 Task: Find connections with filter location Kontich with filter topic #careertips with filter profile language German with filter current company Airtel Digital with filter school NSHM Knowledge Campus, Kolkata Group of Institutions 277 with filter industry Wholesale Motor Vehicles and Parts with filter service category HR Consulting with filter keywords title Bus Driver
Action: Mouse moved to (563, 92)
Screenshot: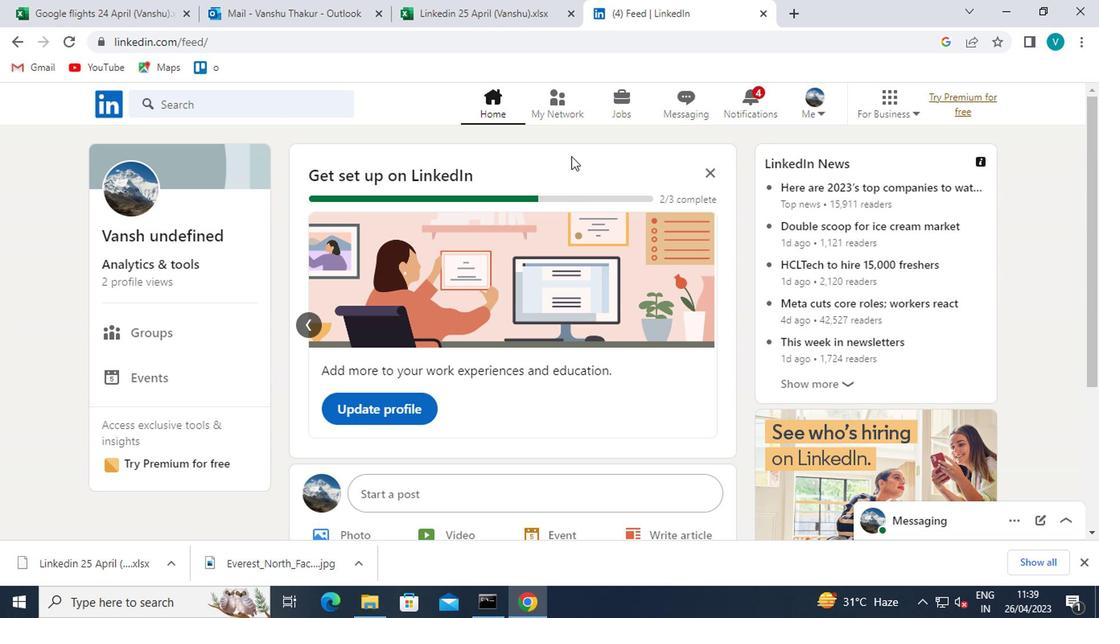 
Action: Mouse pressed left at (563, 92)
Screenshot: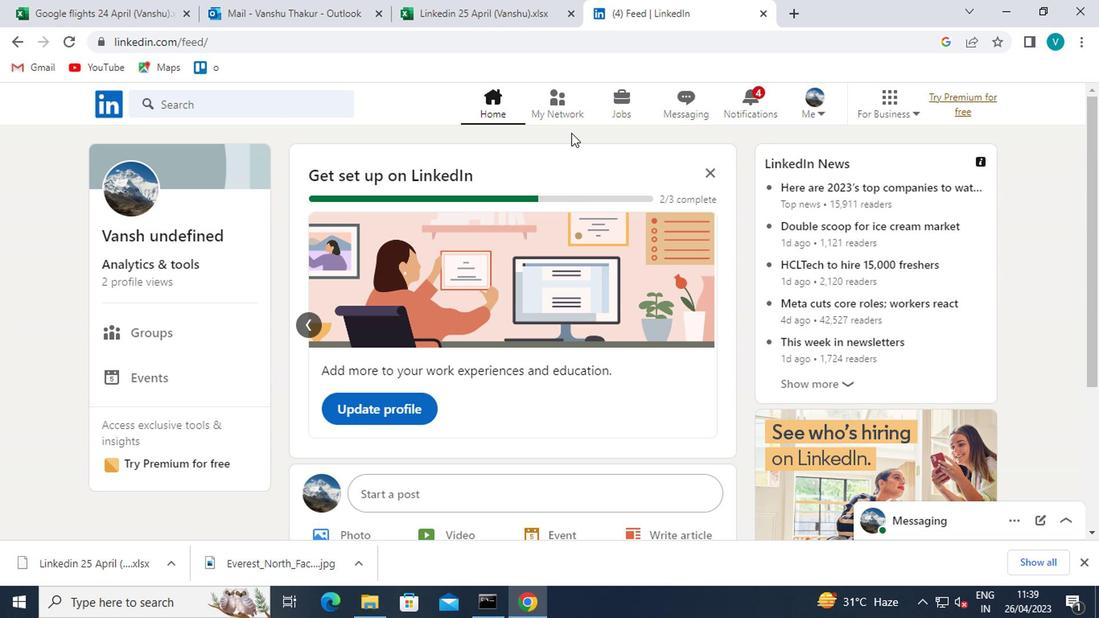 
Action: Mouse moved to (167, 186)
Screenshot: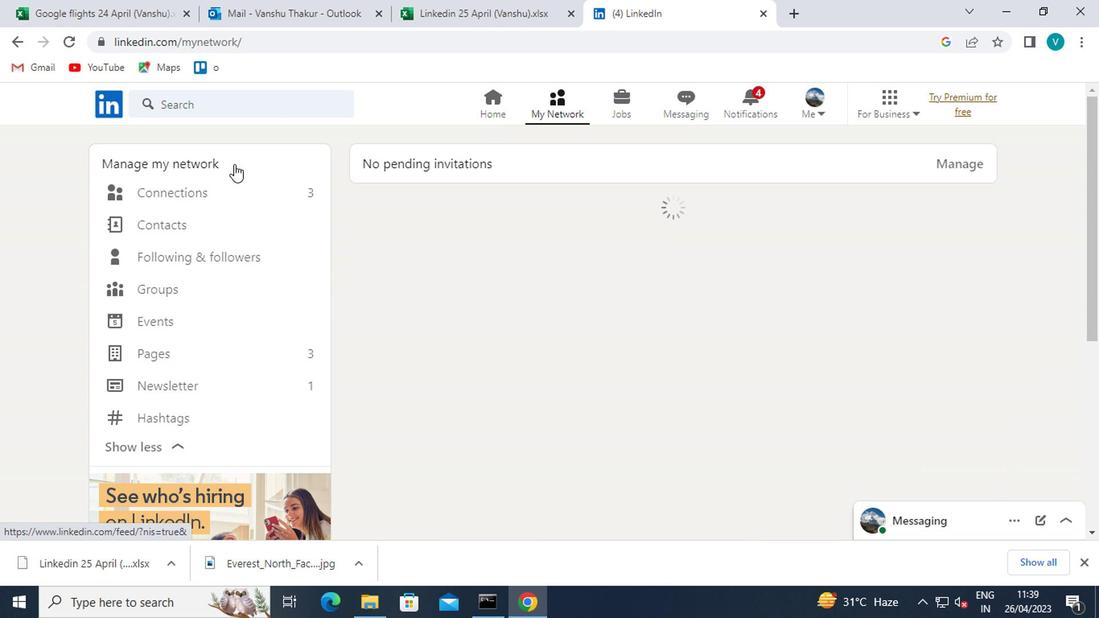 
Action: Mouse pressed left at (167, 186)
Screenshot: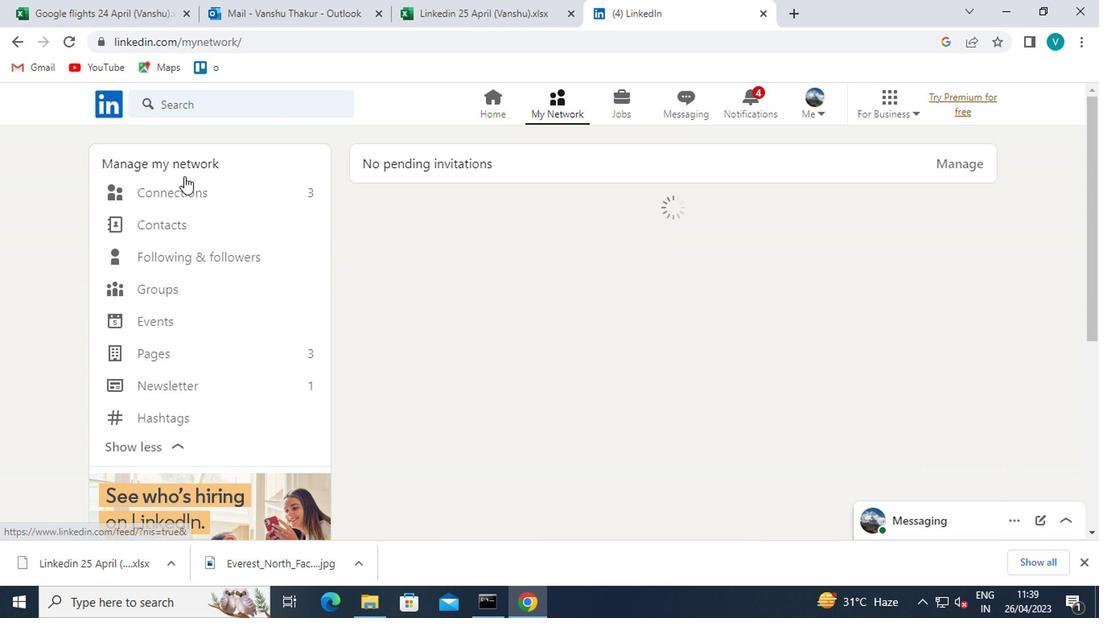 
Action: Mouse moved to (659, 179)
Screenshot: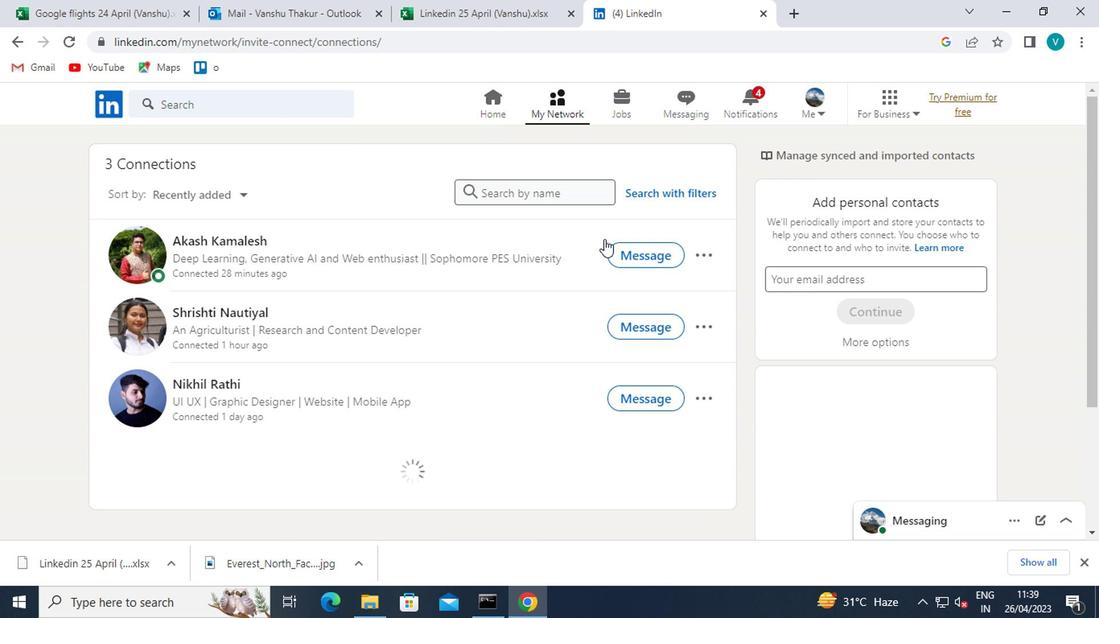
Action: Mouse pressed left at (659, 179)
Screenshot: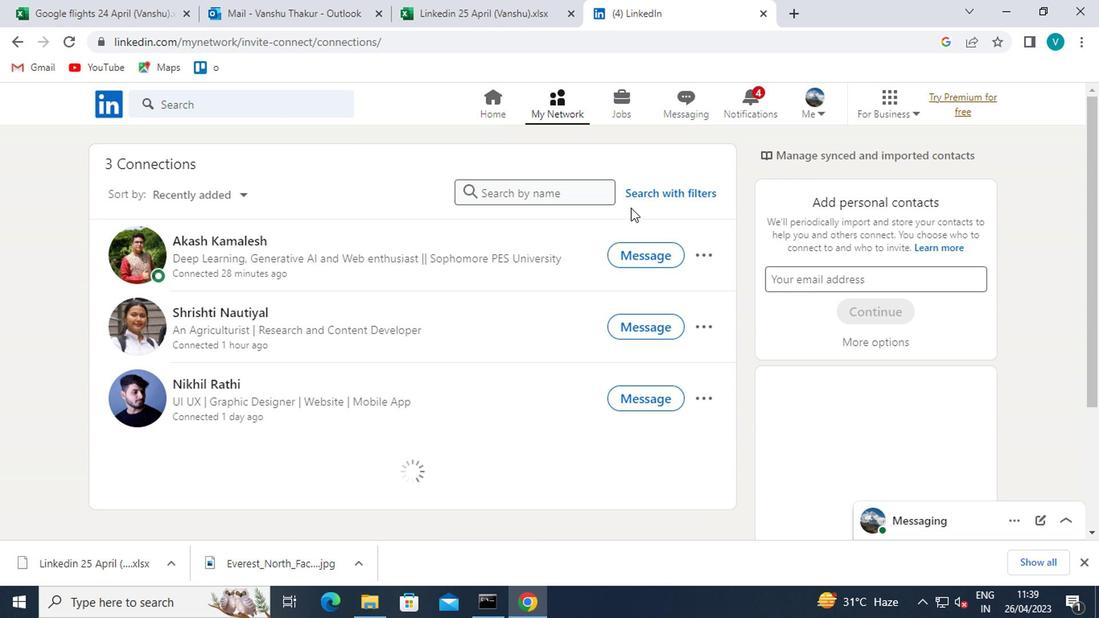 
Action: Mouse moved to (659, 185)
Screenshot: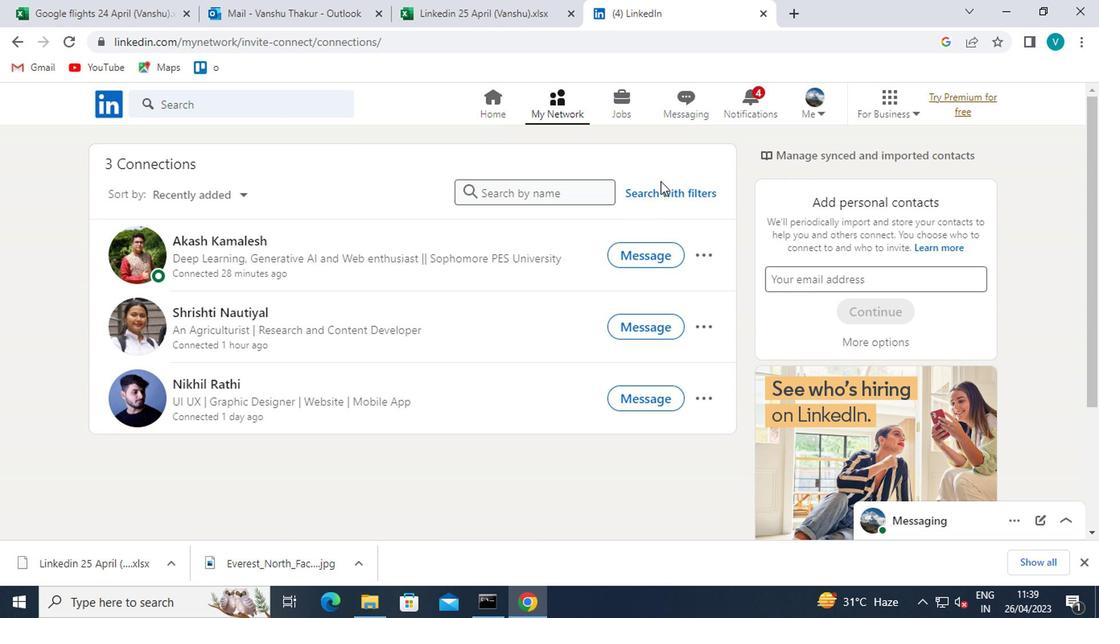 
Action: Mouse pressed left at (659, 185)
Screenshot: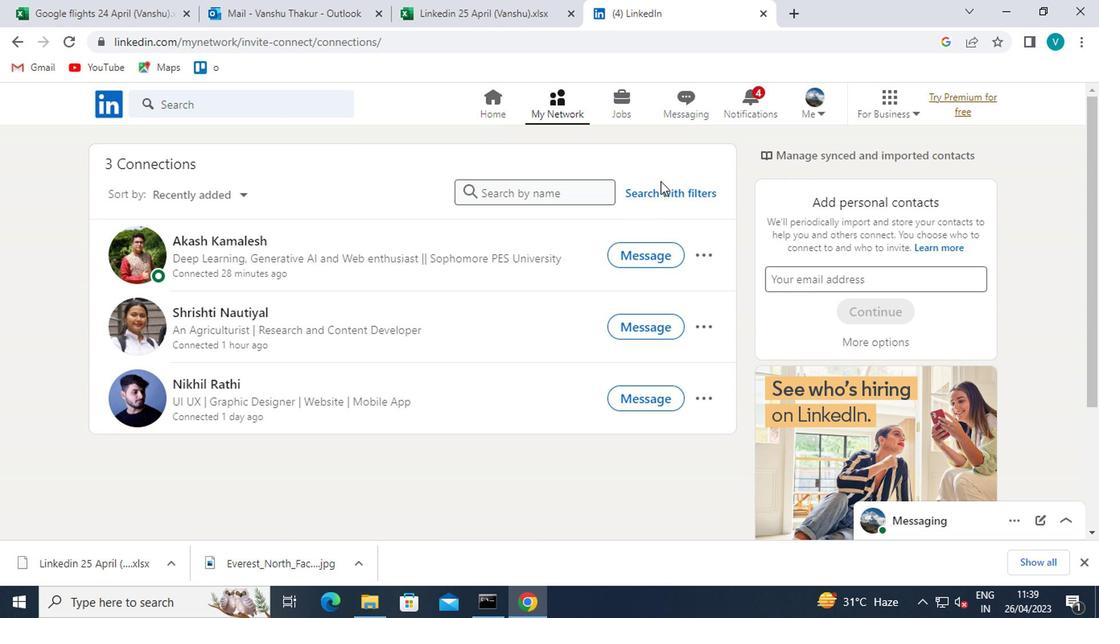 
Action: Mouse moved to (543, 156)
Screenshot: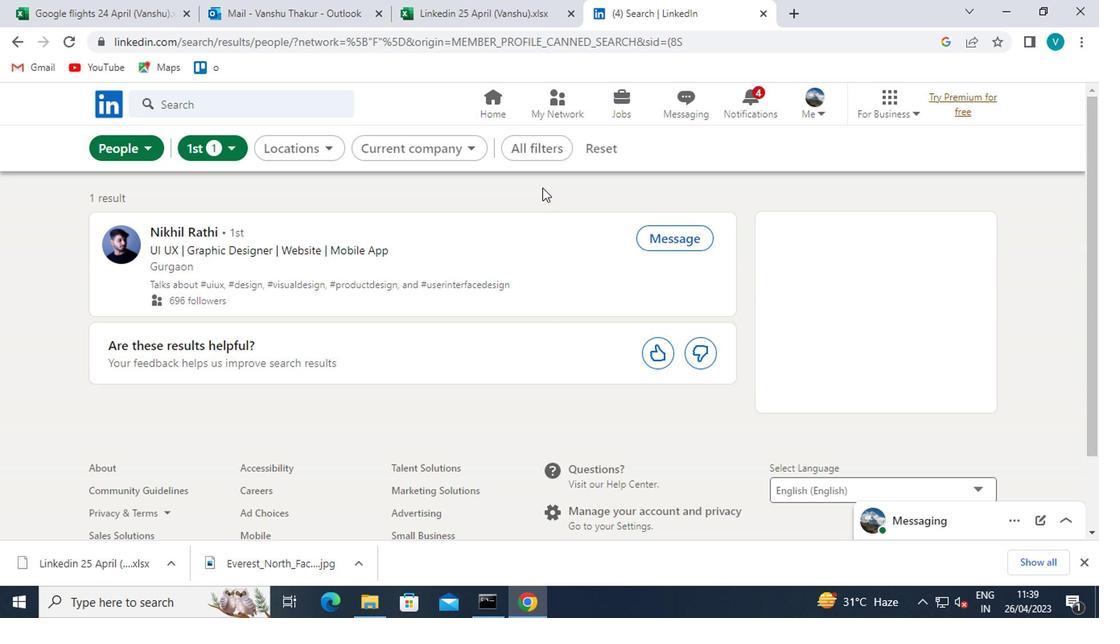
Action: Mouse pressed left at (543, 156)
Screenshot: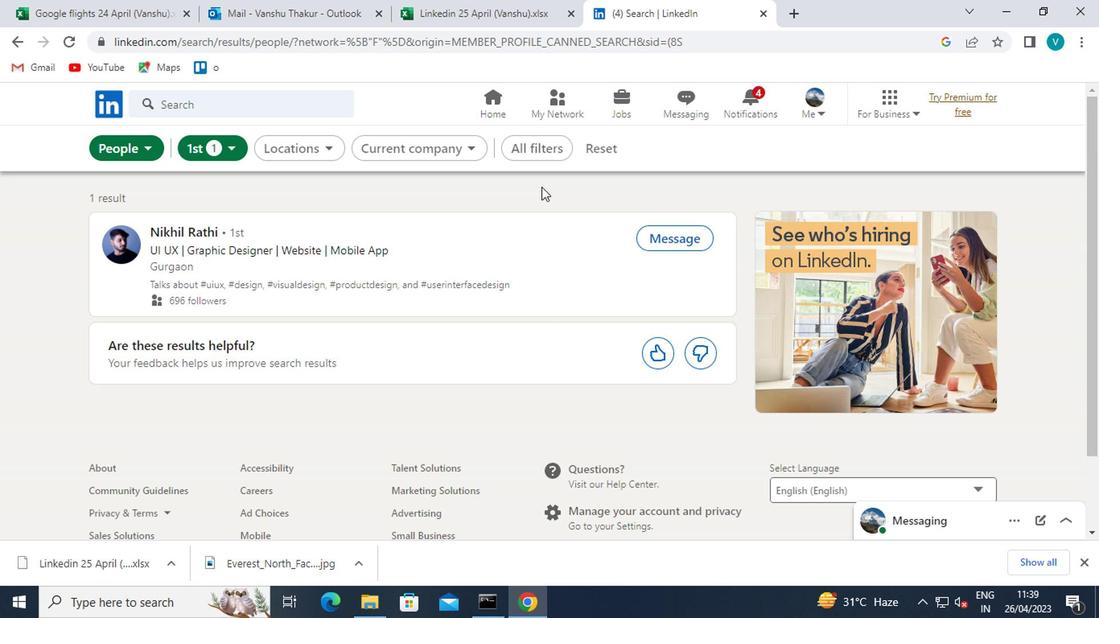 
Action: Mouse moved to (831, 268)
Screenshot: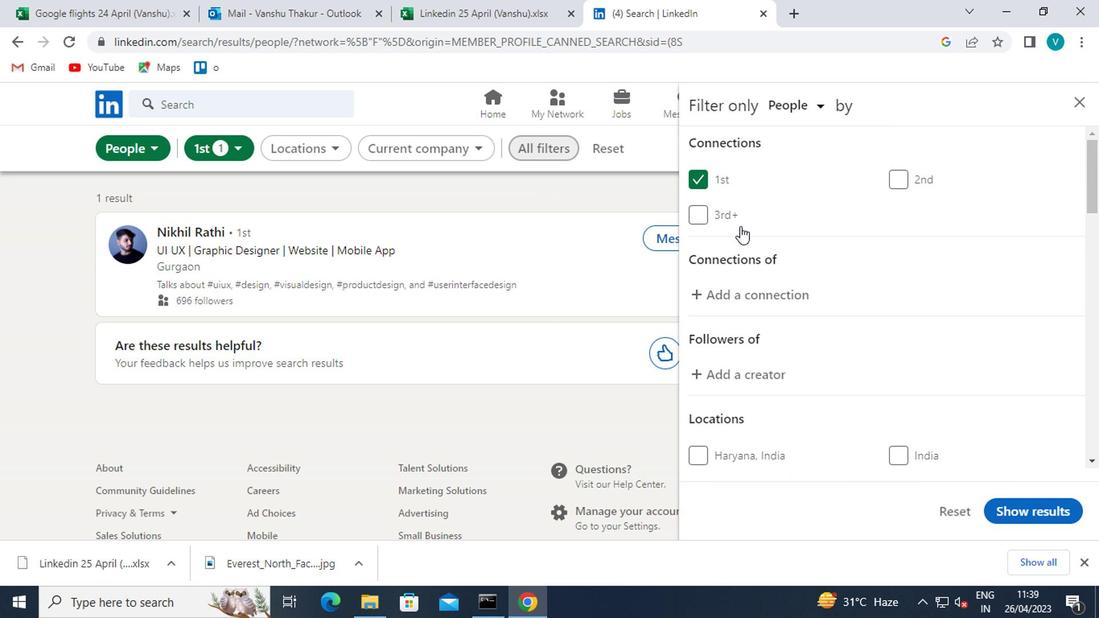 
Action: Mouse scrolled (831, 266) with delta (0, -1)
Screenshot: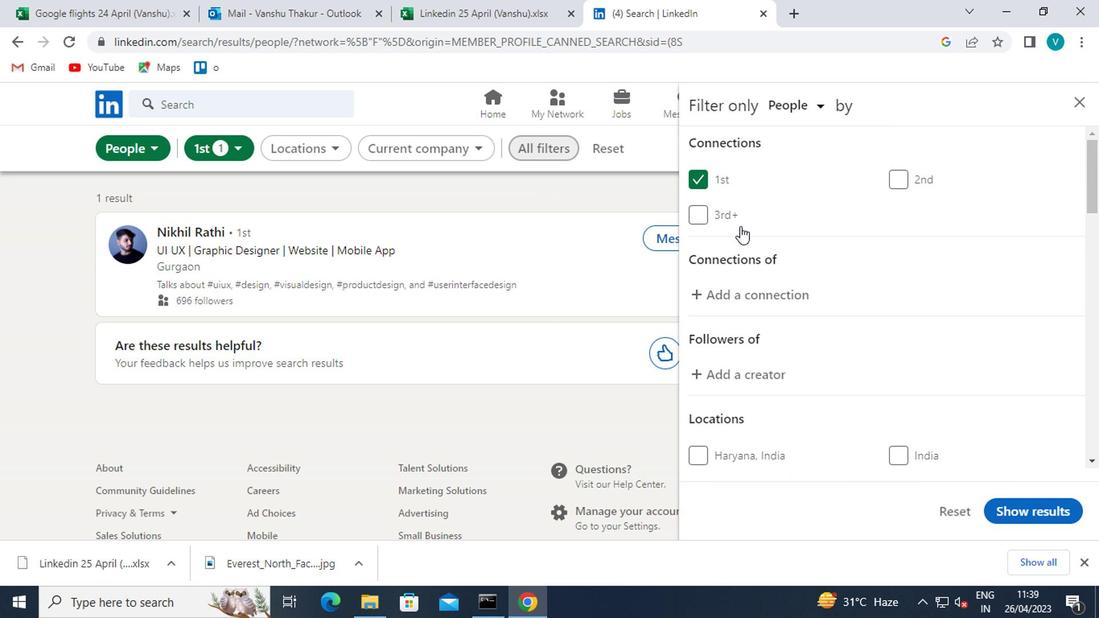 
Action: Mouse moved to (831, 269)
Screenshot: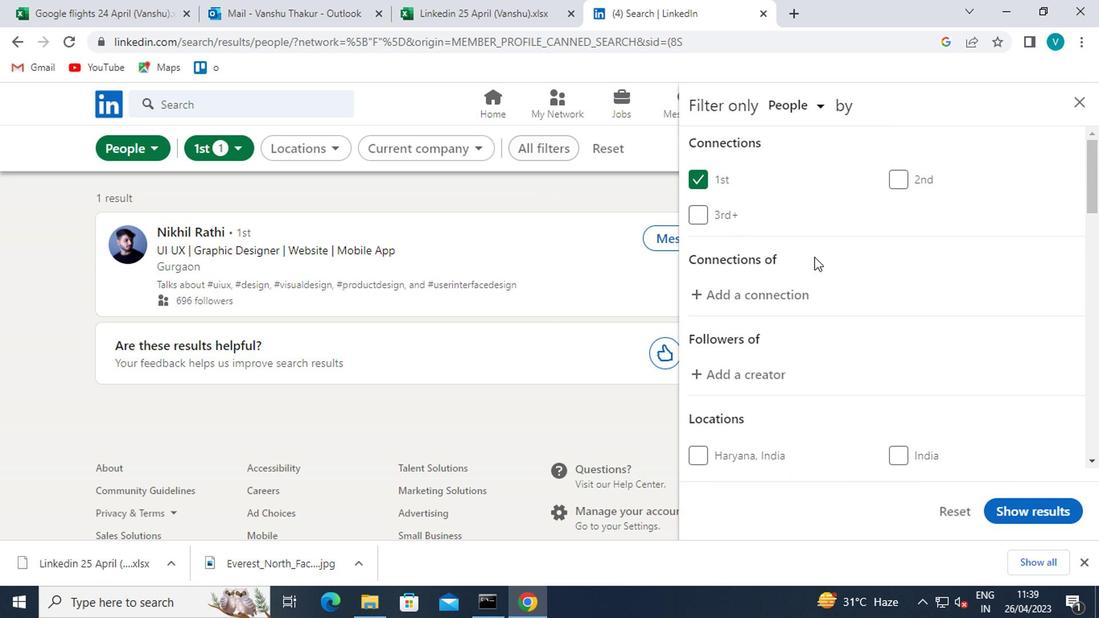 
Action: Mouse scrolled (831, 268) with delta (0, -1)
Screenshot: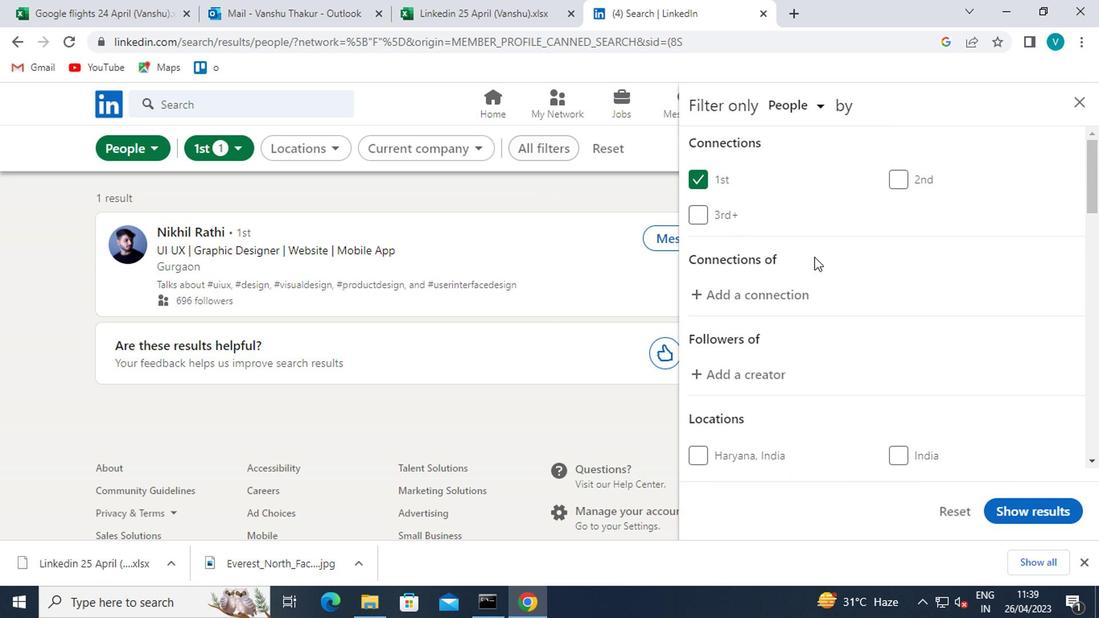 
Action: Mouse moved to (832, 273)
Screenshot: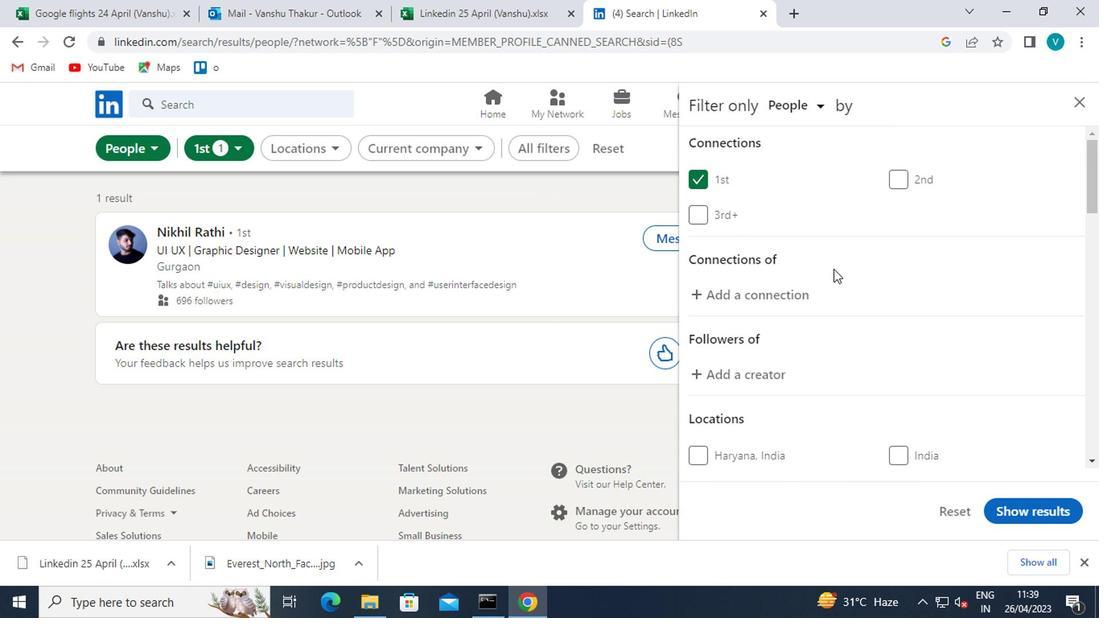 
Action: Mouse scrolled (832, 272) with delta (0, -1)
Screenshot: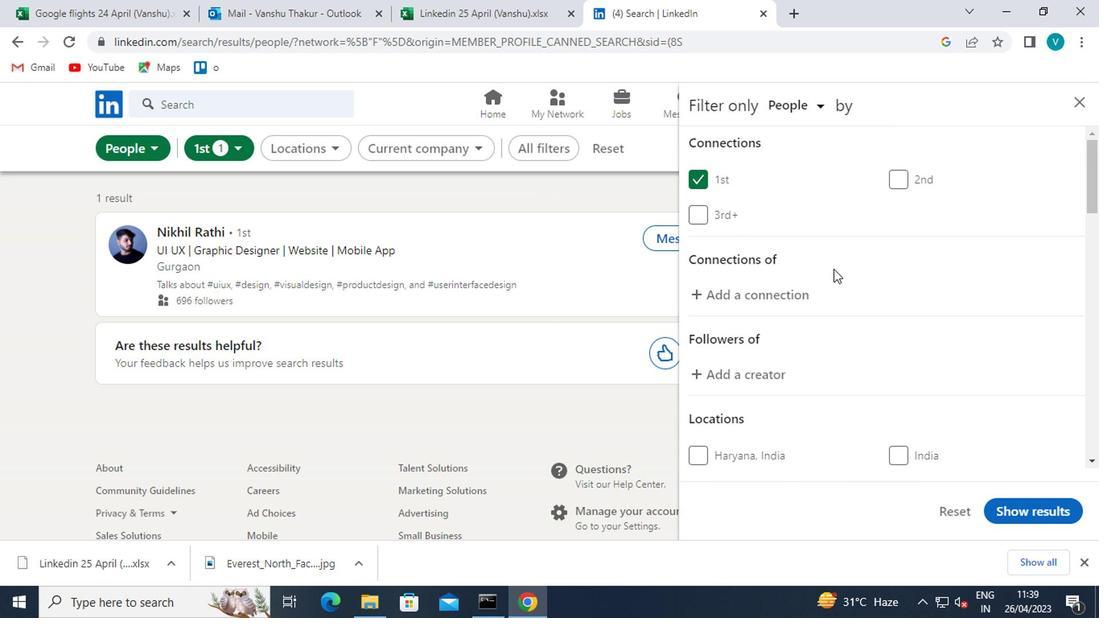 
Action: Mouse moved to (761, 277)
Screenshot: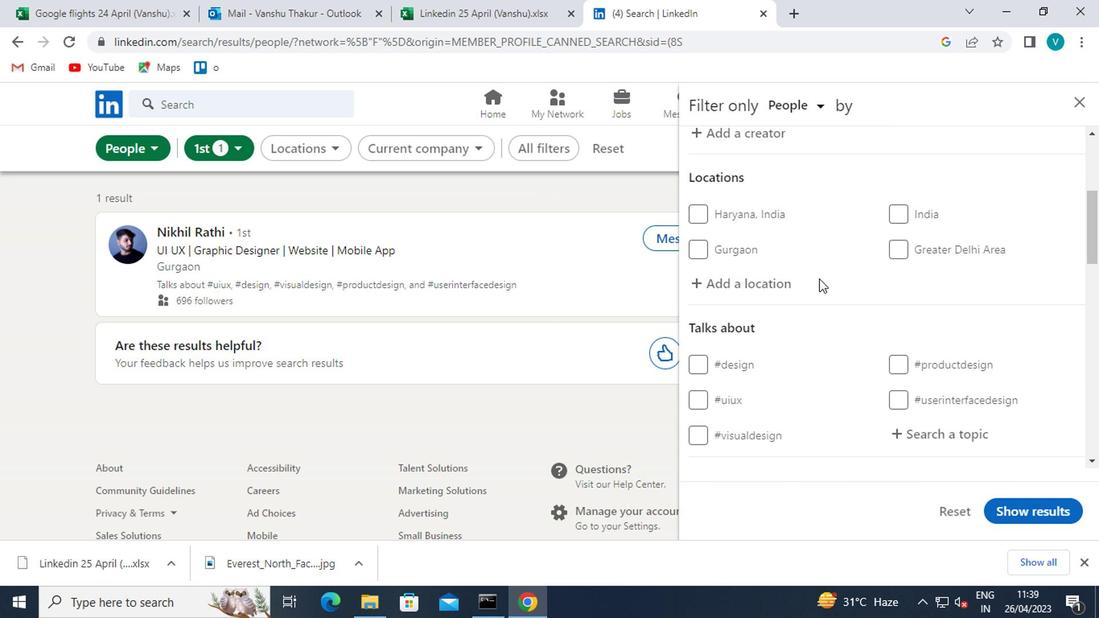 
Action: Mouse pressed left at (761, 277)
Screenshot: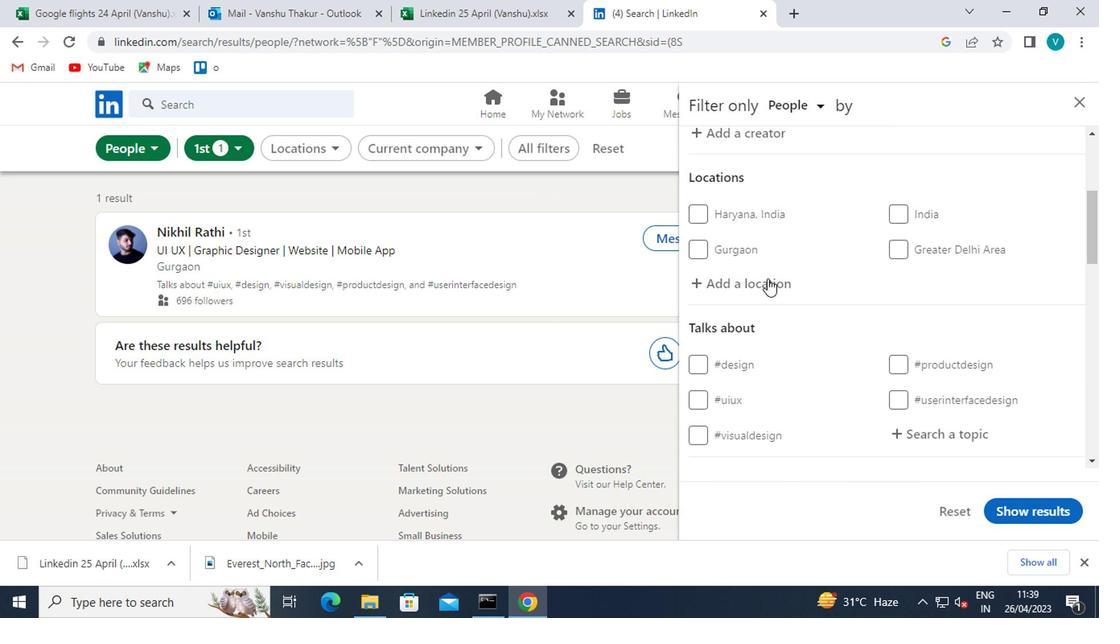 
Action: Key pressed <Key.shift>KONTICH<Key.space>
Screenshot: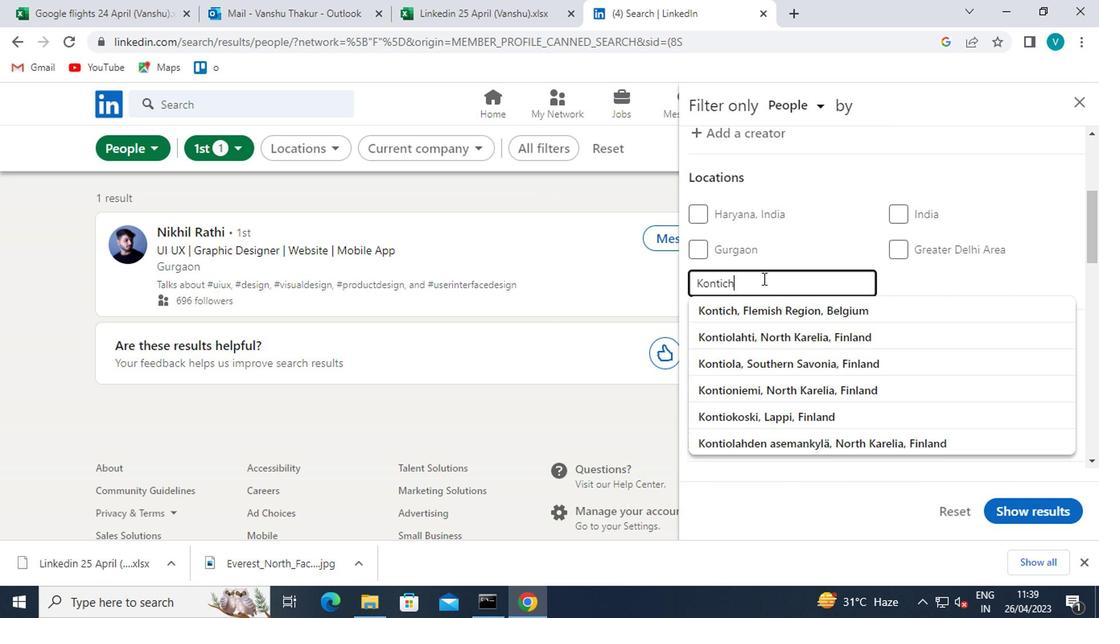 
Action: Mouse moved to (799, 308)
Screenshot: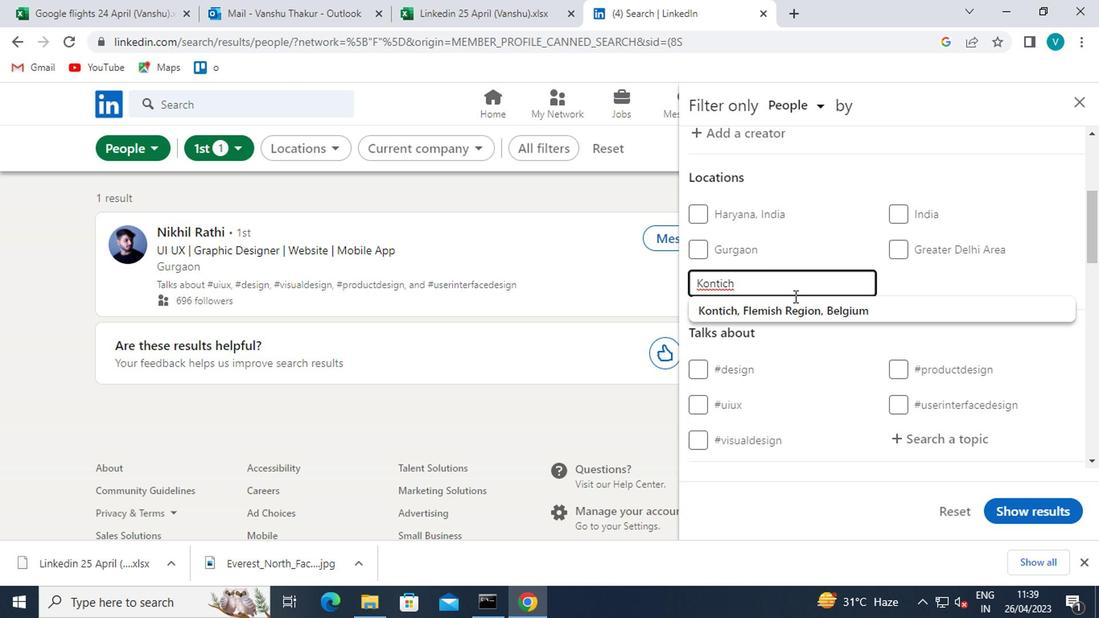 
Action: Mouse pressed left at (799, 308)
Screenshot: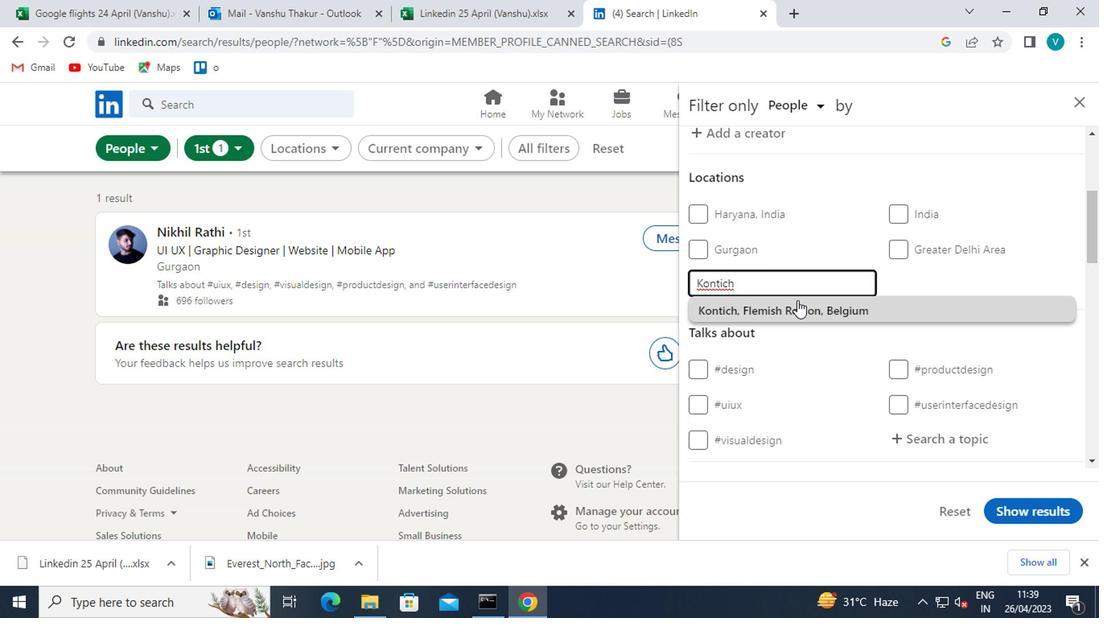 
Action: Mouse scrolled (799, 308) with delta (0, 0)
Screenshot: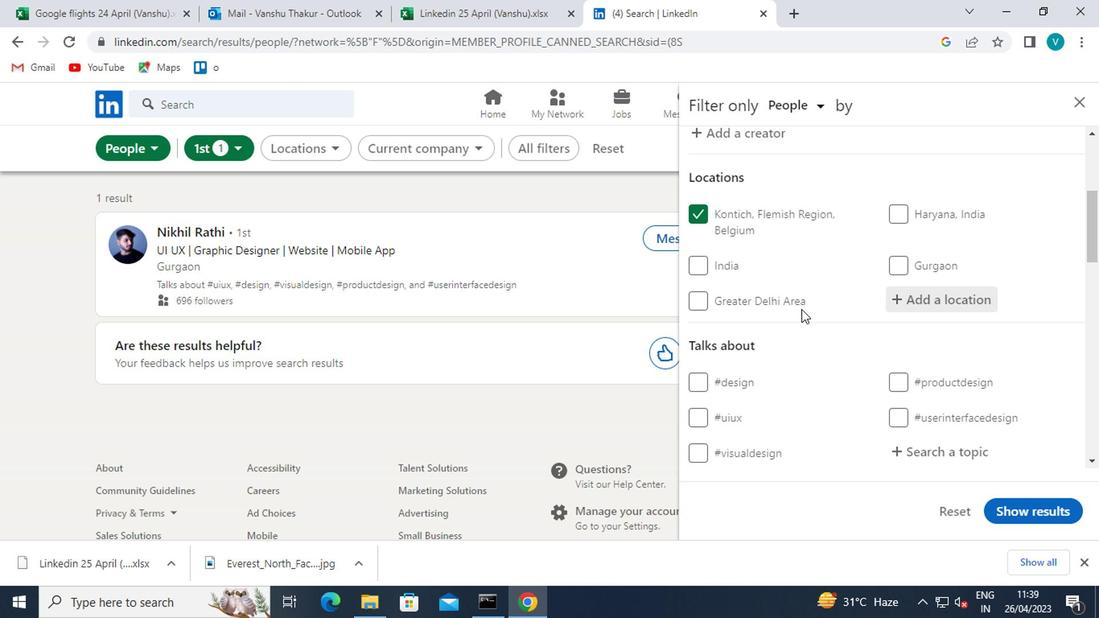 
Action: Mouse scrolled (799, 308) with delta (0, 0)
Screenshot: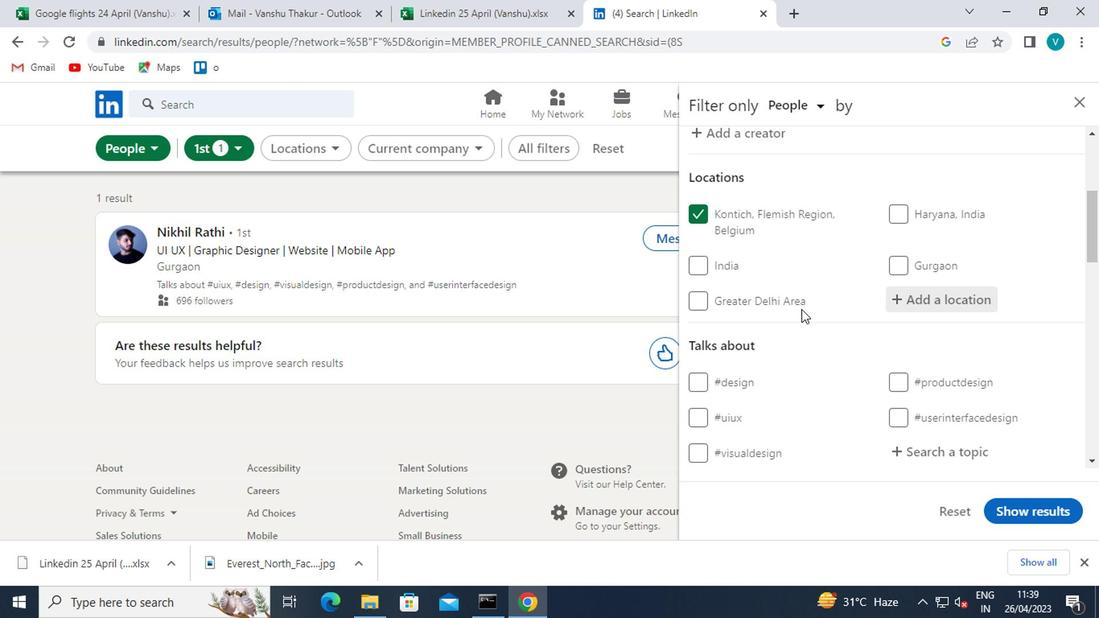 
Action: Mouse moved to (931, 299)
Screenshot: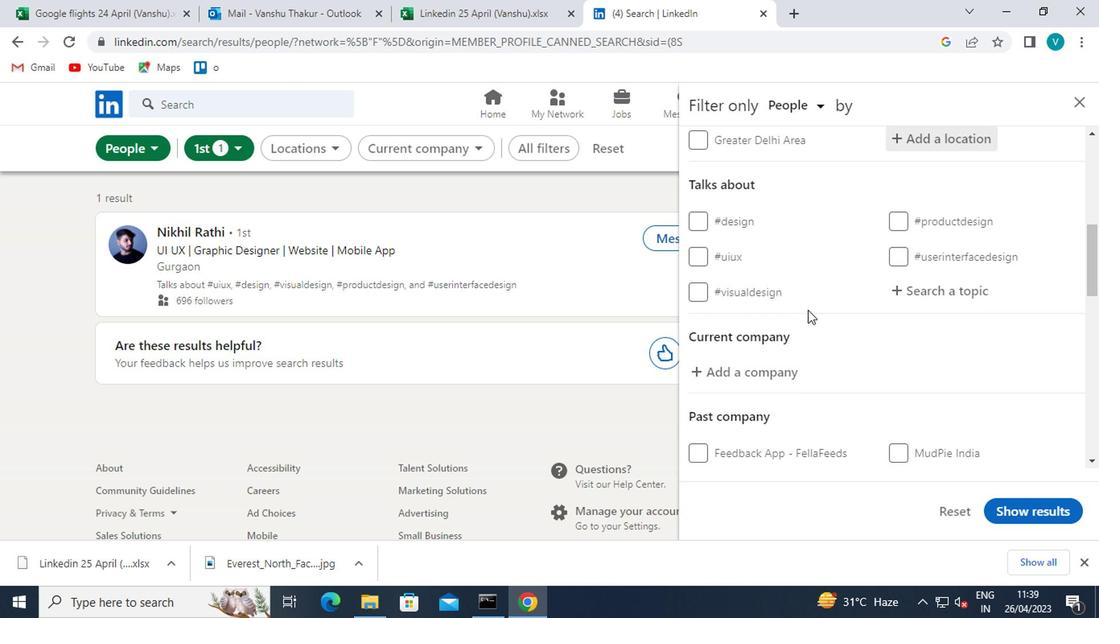 
Action: Mouse pressed left at (931, 299)
Screenshot: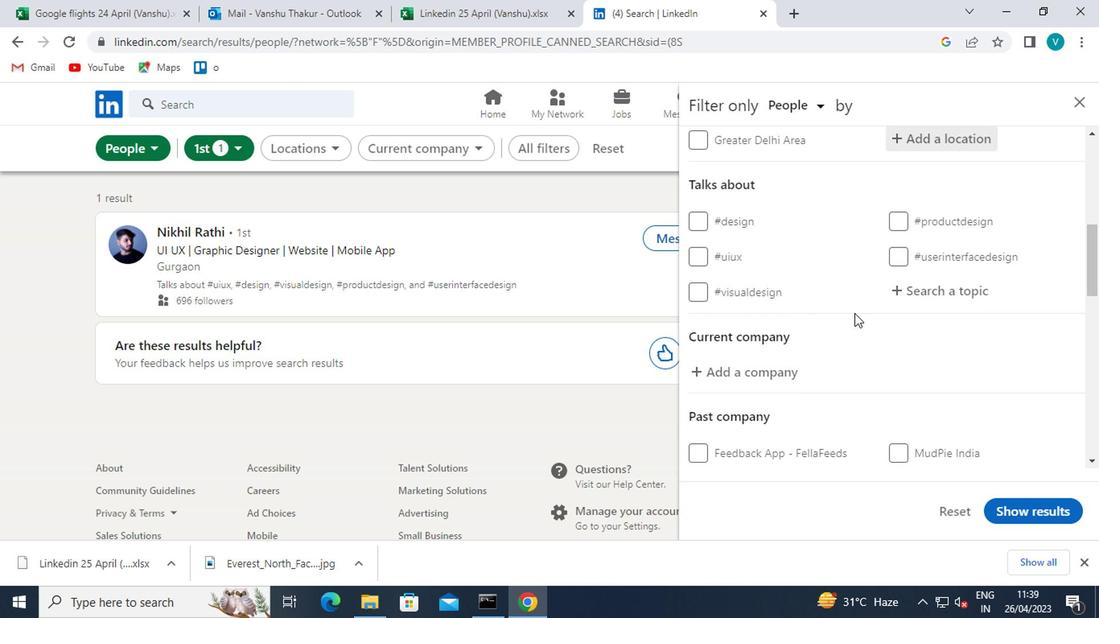
Action: Mouse moved to (925, 298)
Screenshot: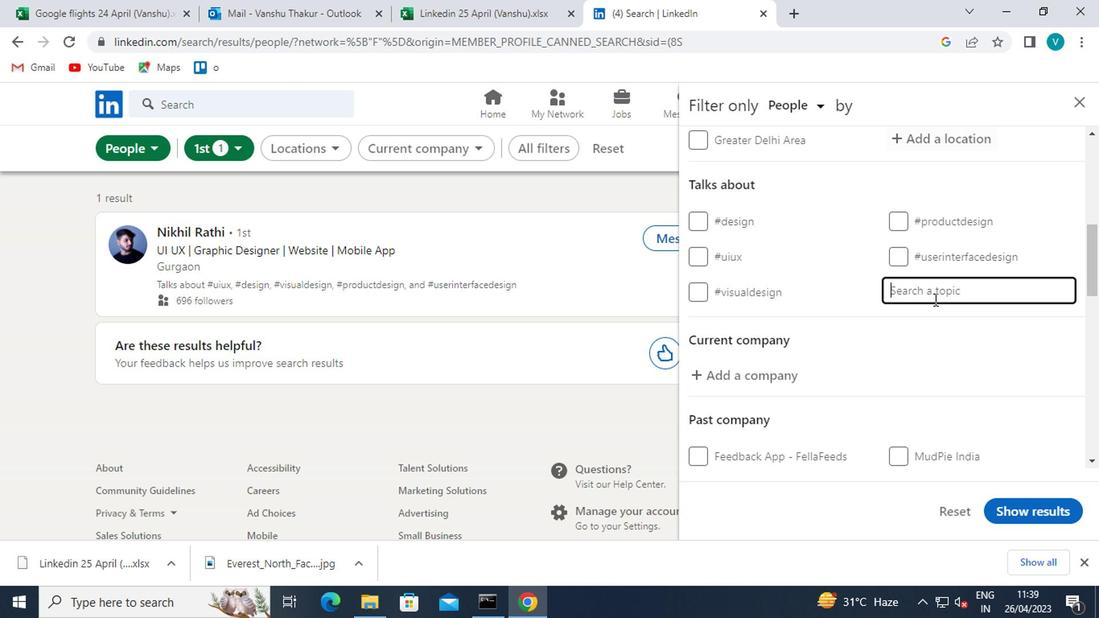 
Action: Key pressed <Key.shift>#CAREERTIPS
Screenshot: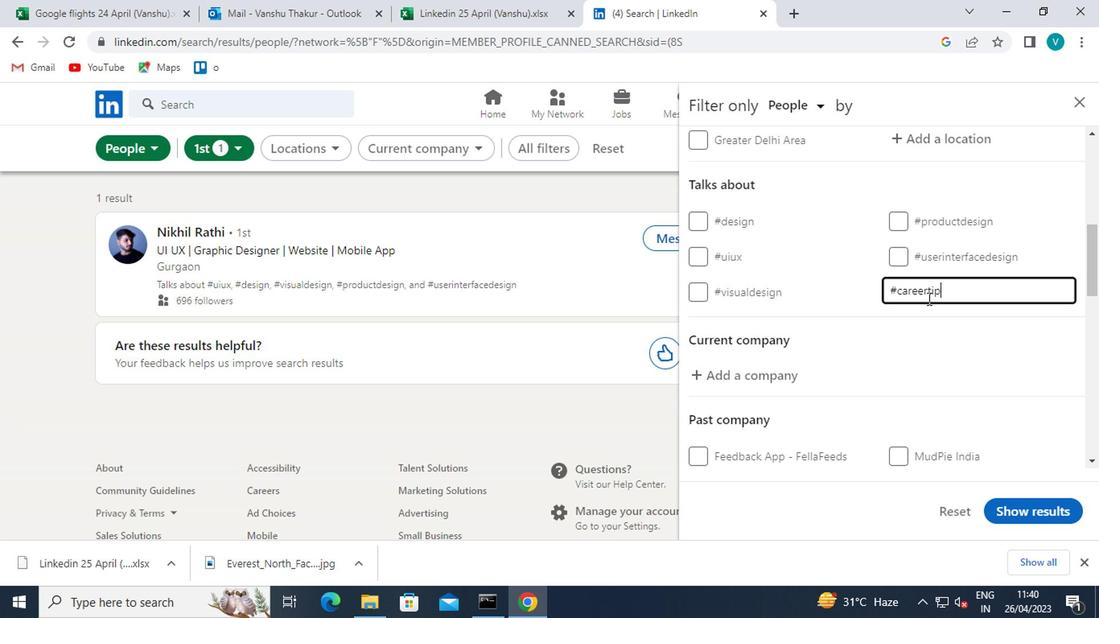 
Action: Mouse moved to (930, 311)
Screenshot: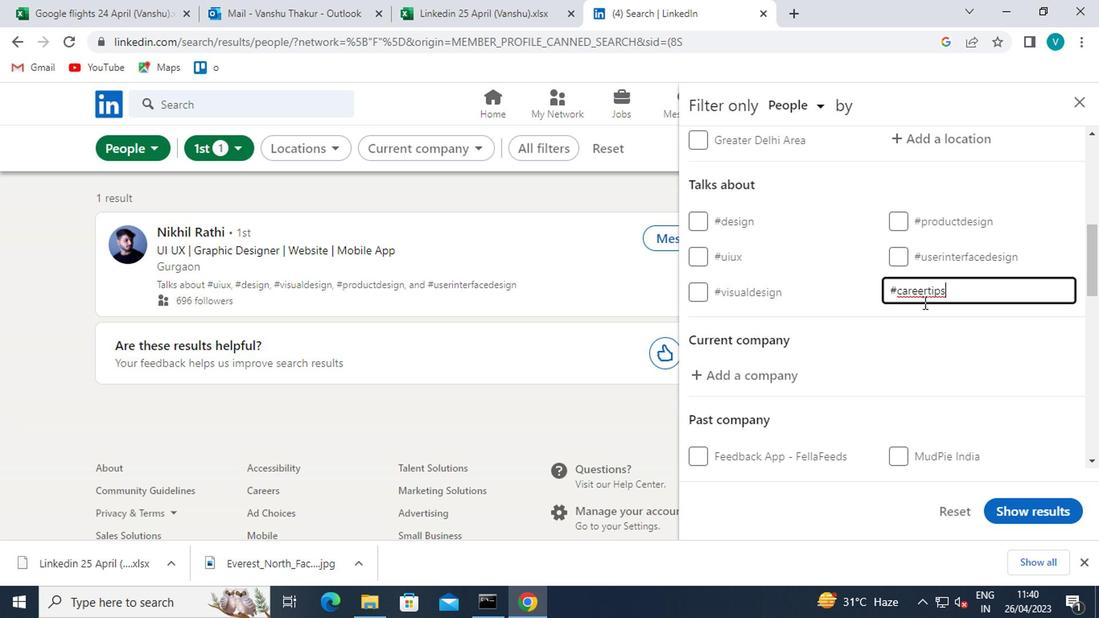 
Action: Mouse pressed left at (930, 311)
Screenshot: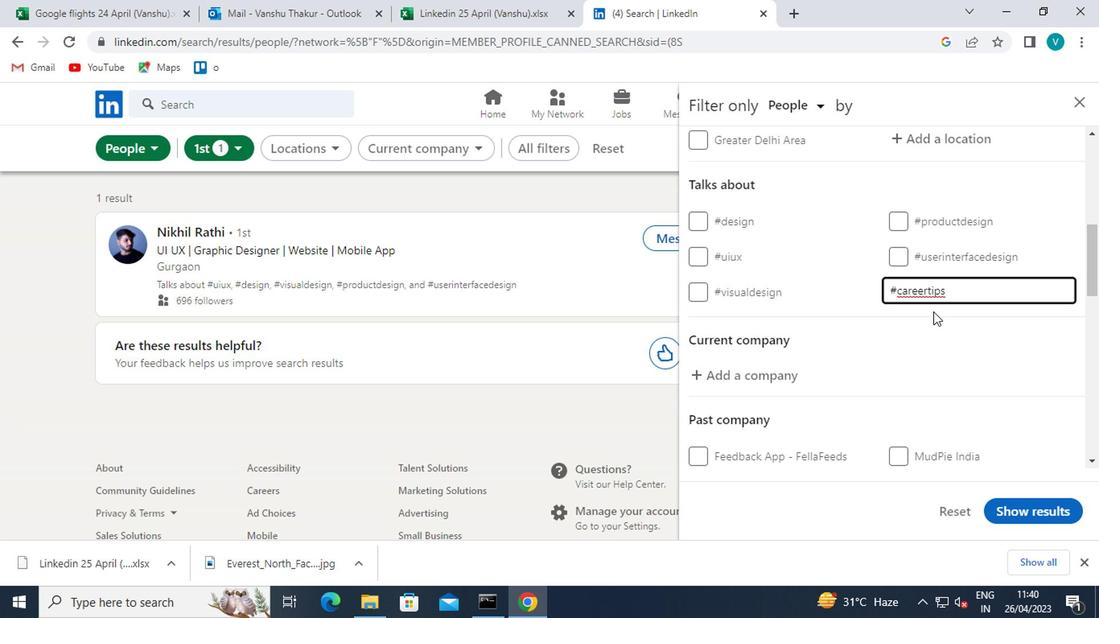 
Action: Mouse moved to (931, 311)
Screenshot: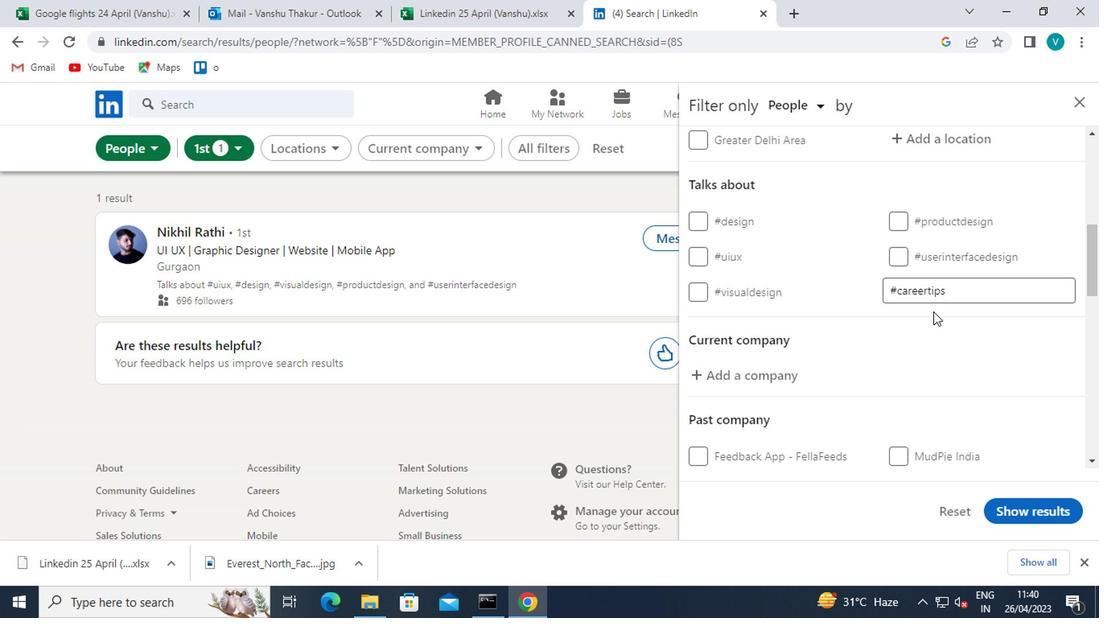 
Action: Mouse scrolled (931, 310) with delta (0, 0)
Screenshot: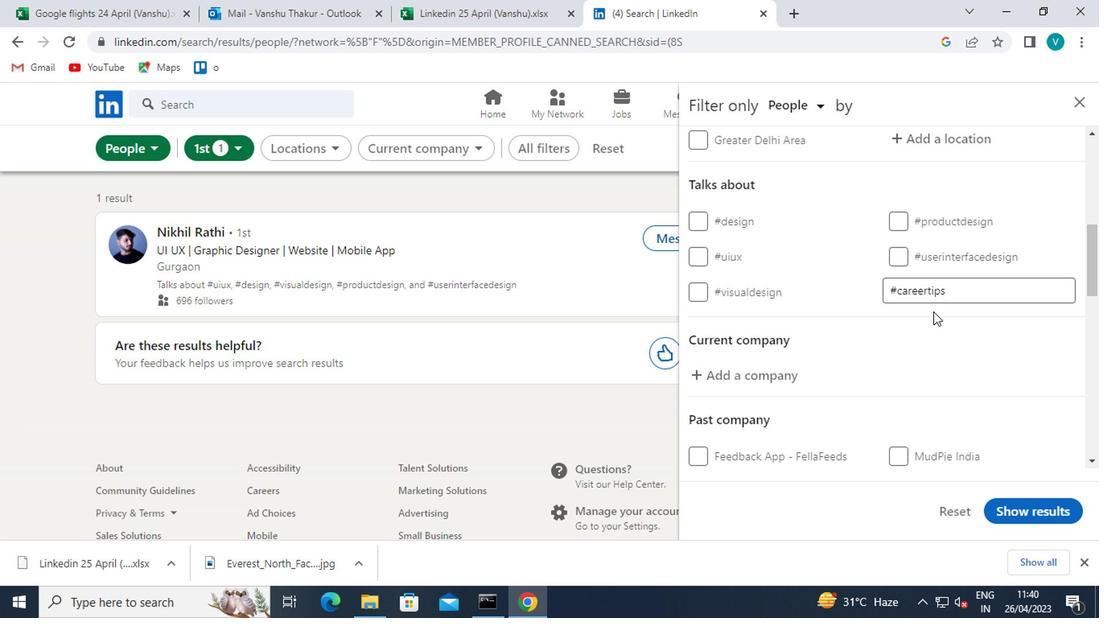 
Action: Mouse moved to (931, 312)
Screenshot: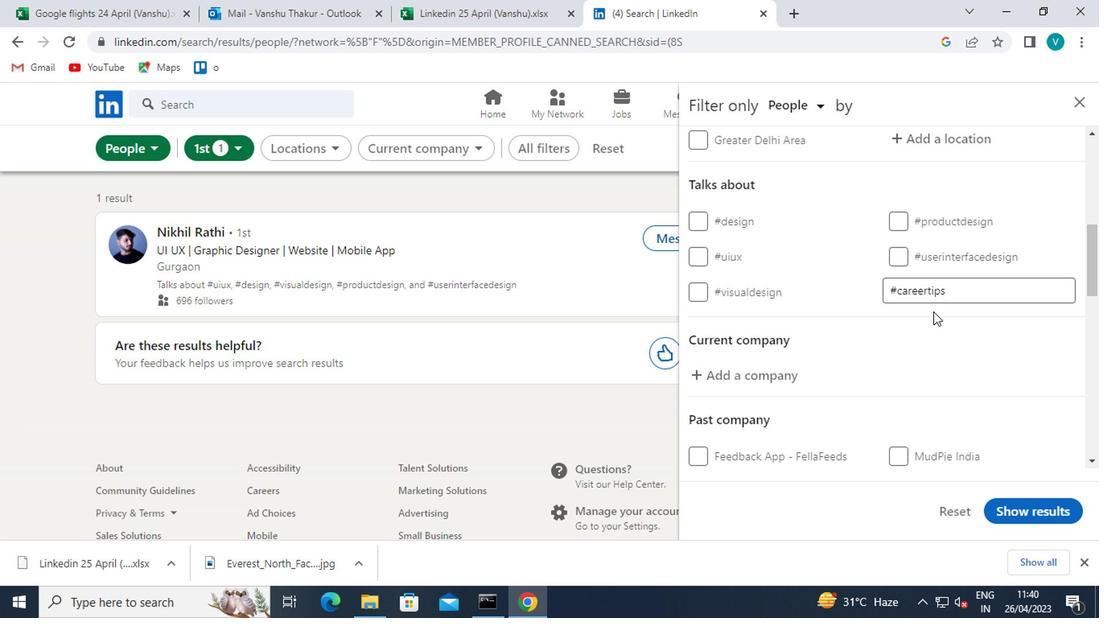 
Action: Mouse scrolled (931, 312) with delta (0, 0)
Screenshot: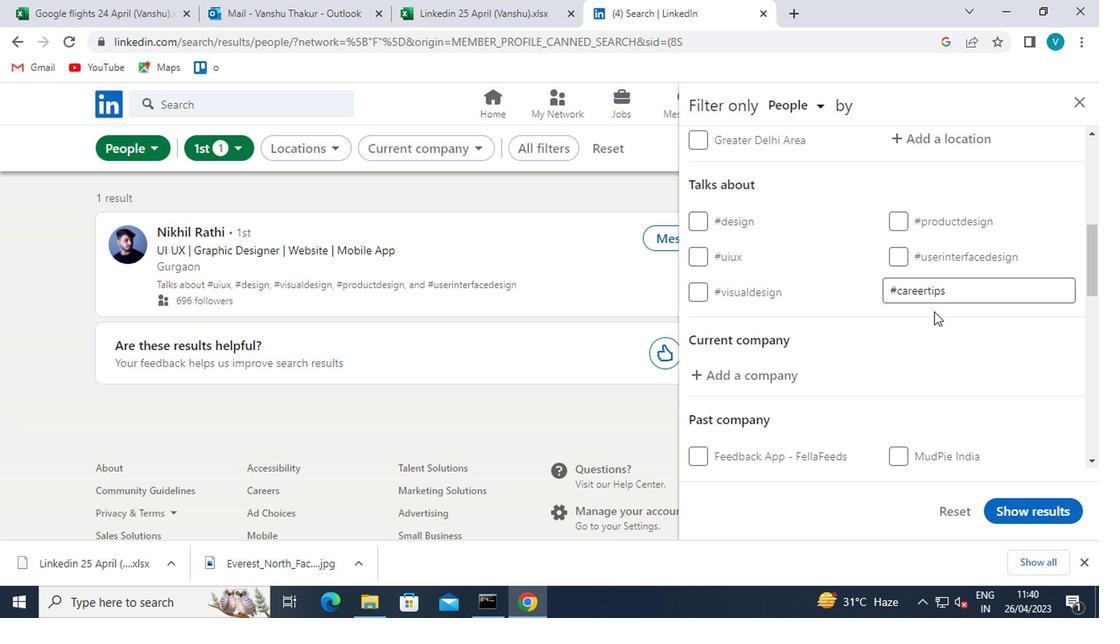 
Action: Mouse moved to (930, 312)
Screenshot: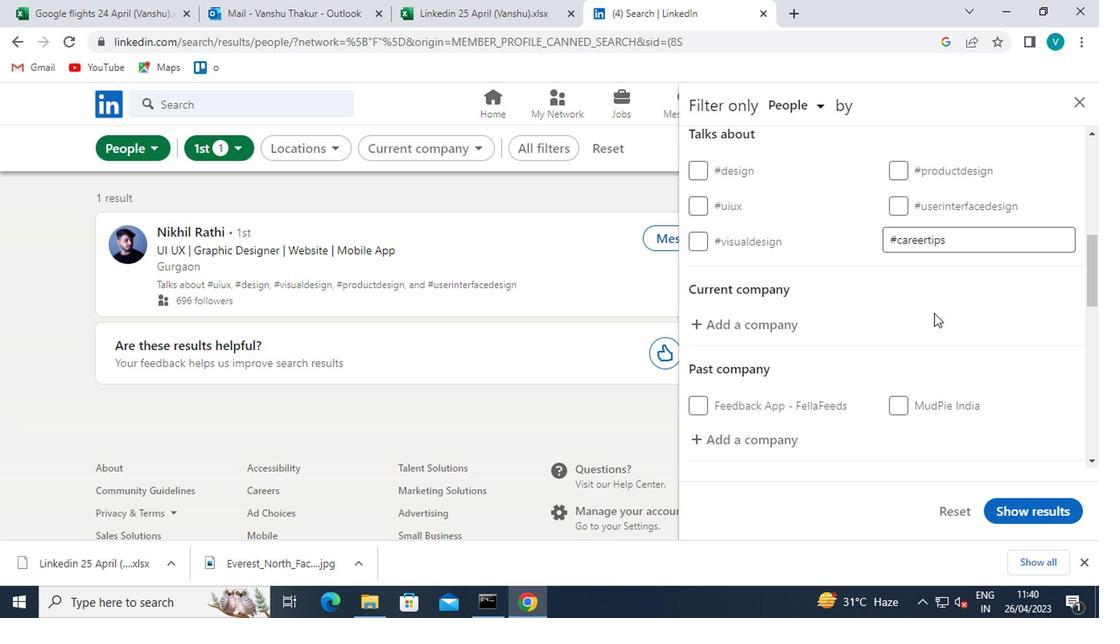 
Action: Mouse scrolled (930, 312) with delta (0, 0)
Screenshot: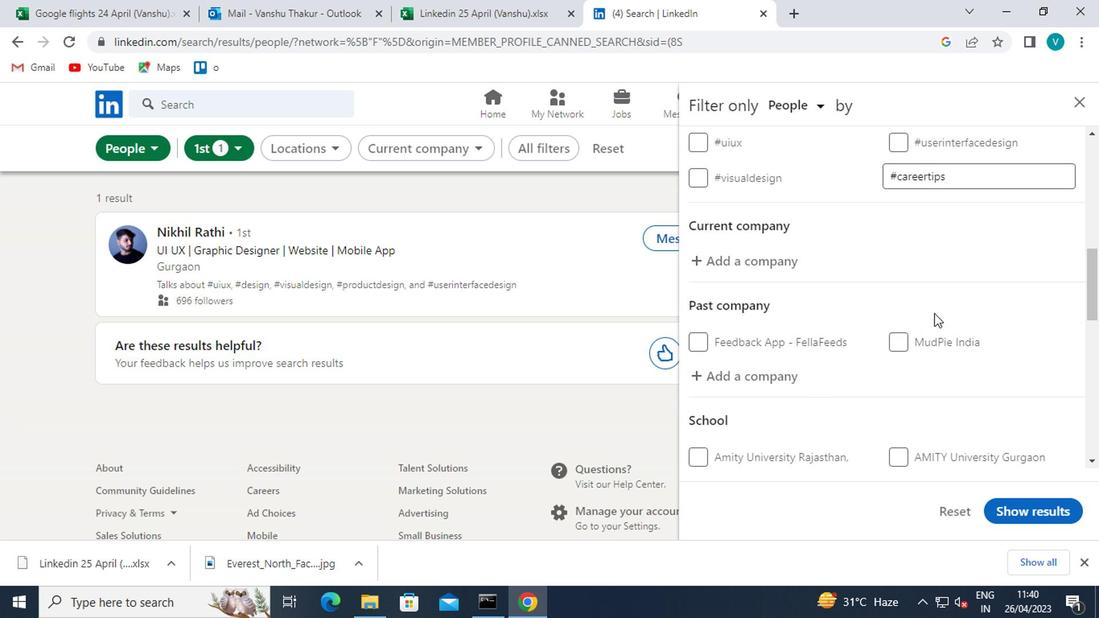 
Action: Mouse moved to (734, 245)
Screenshot: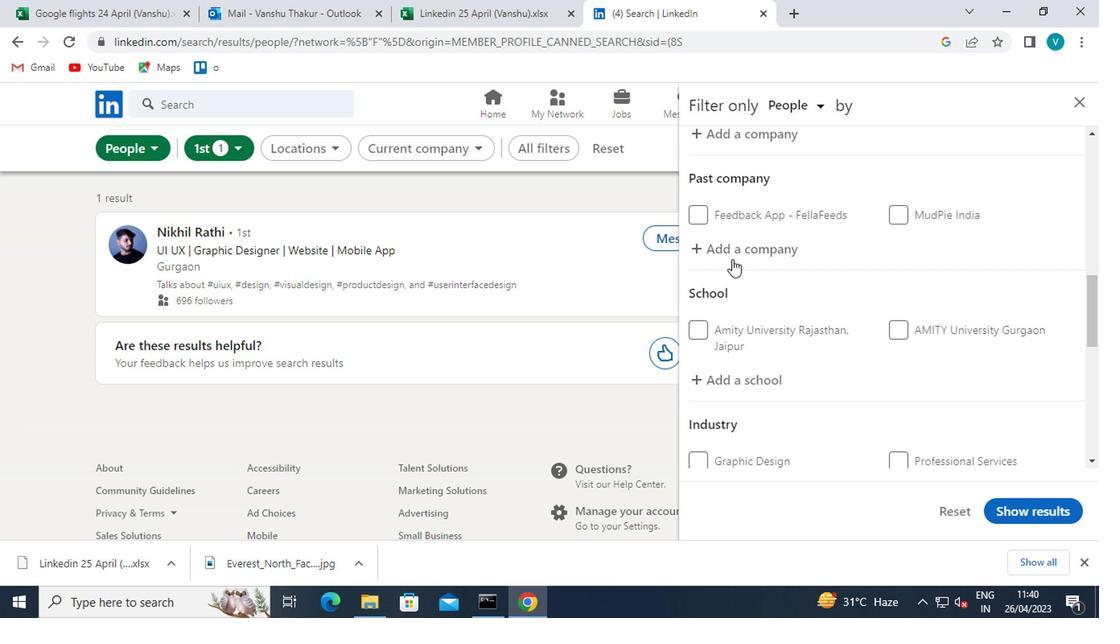 
Action: Mouse scrolled (734, 246) with delta (0, 1)
Screenshot: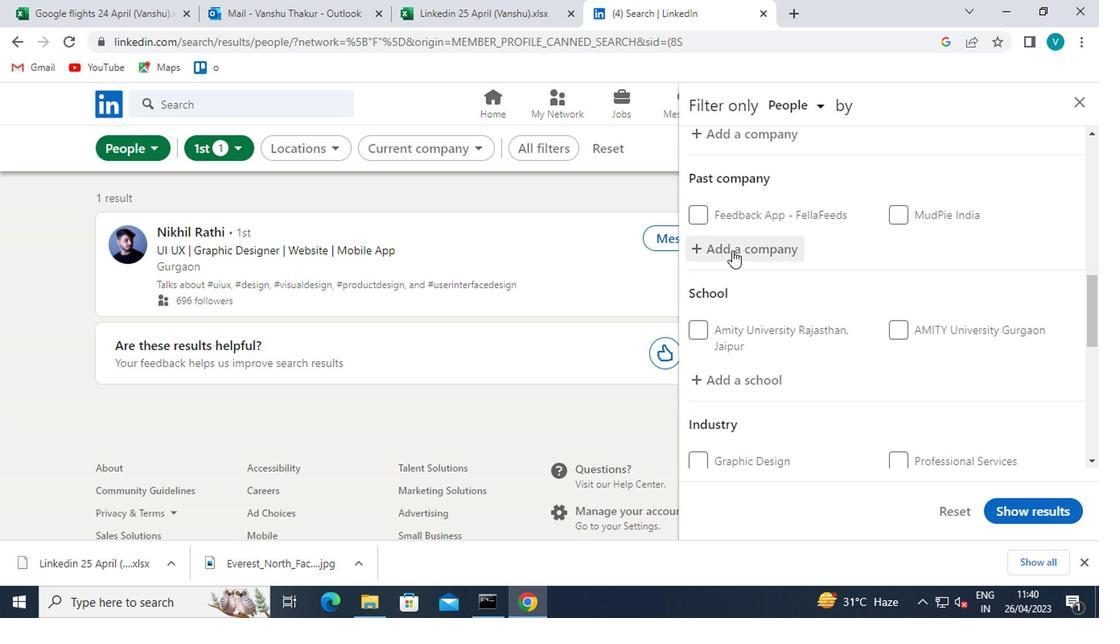 
Action: Mouse moved to (758, 214)
Screenshot: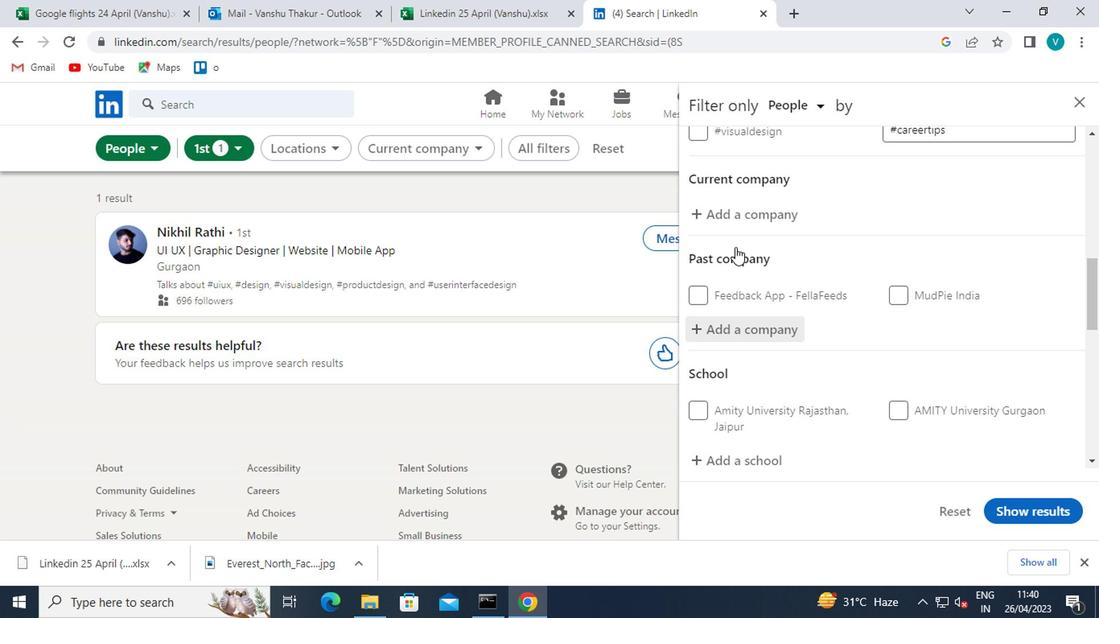 
Action: Mouse pressed left at (758, 214)
Screenshot: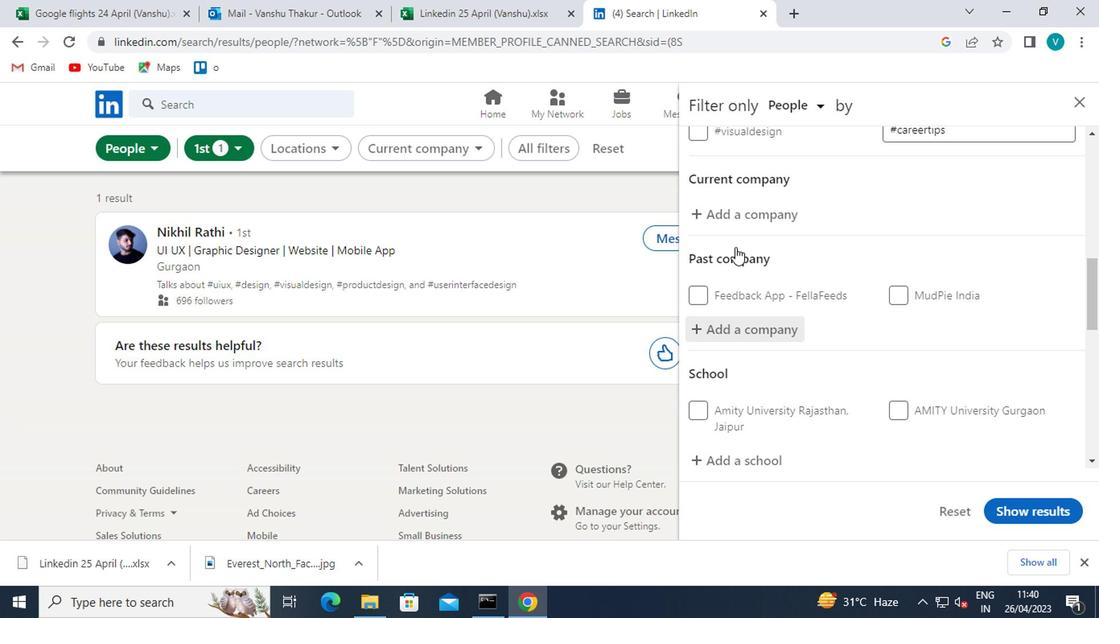 
Action: Key pressed <Key.shift>AIRTEL<Key.space><Key.shift>DIG
Screenshot: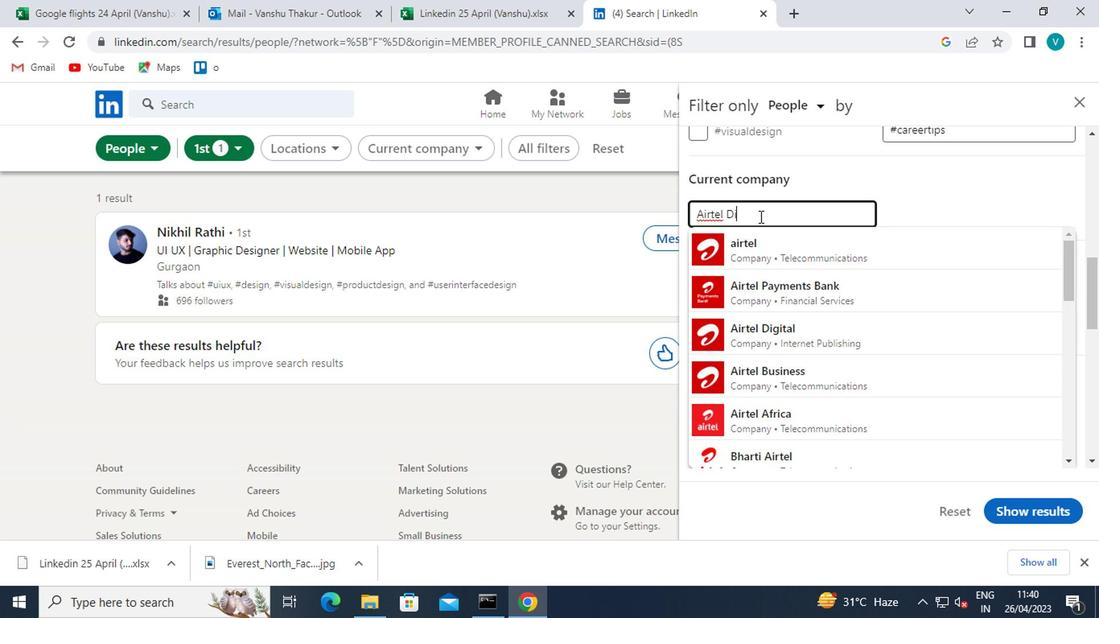 
Action: Mouse moved to (772, 245)
Screenshot: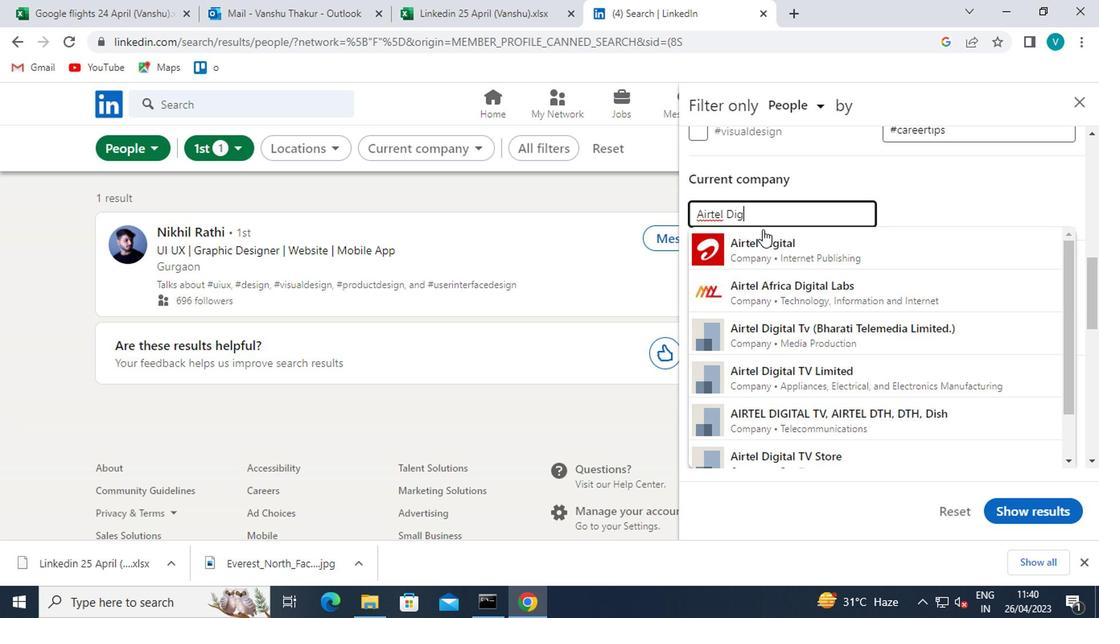 
Action: Mouse pressed left at (772, 245)
Screenshot: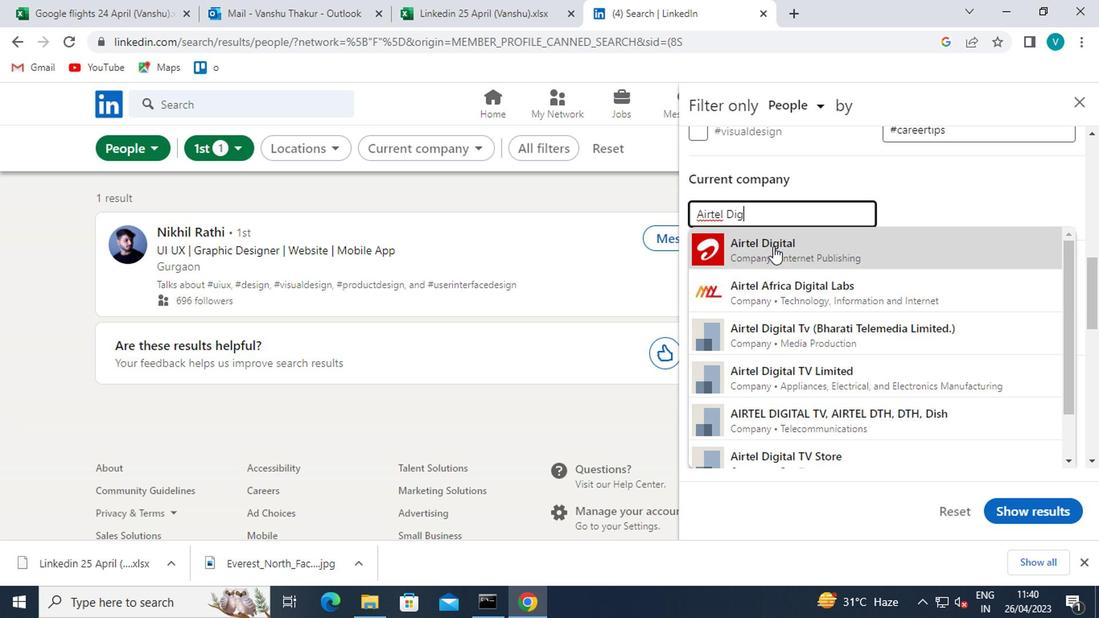 
Action: Mouse moved to (776, 246)
Screenshot: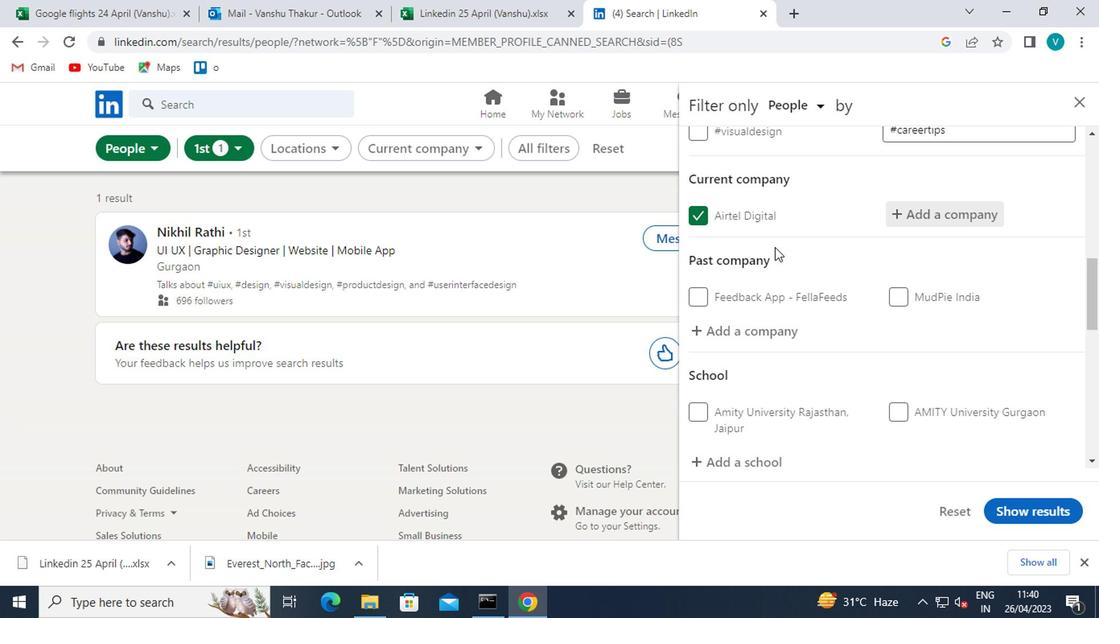 
Action: Mouse scrolled (776, 245) with delta (0, -1)
Screenshot: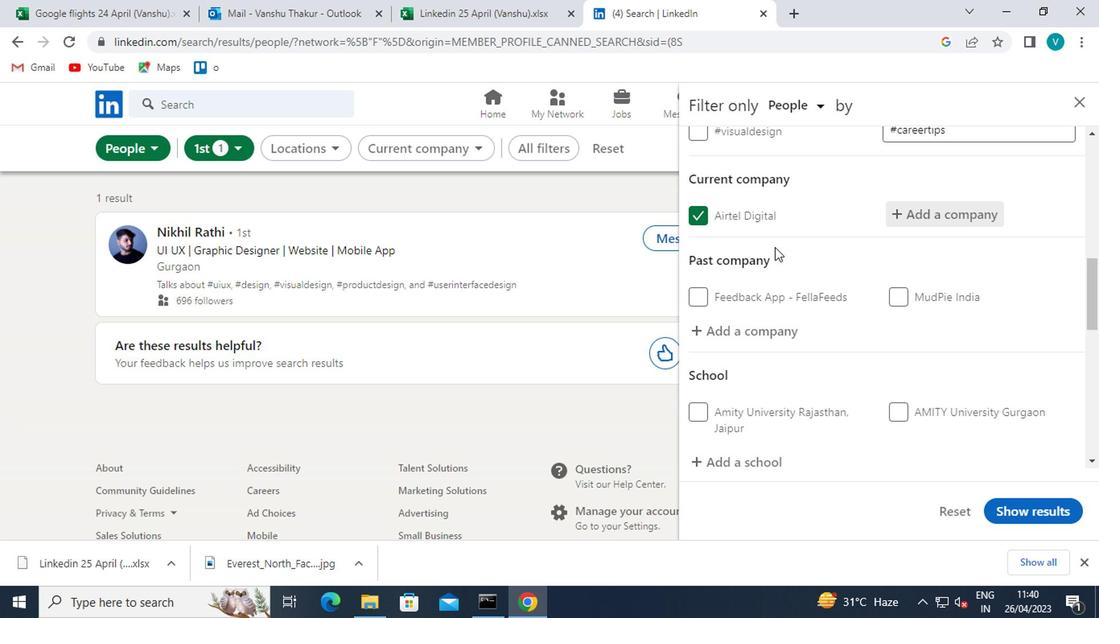 
Action: Mouse moved to (777, 247)
Screenshot: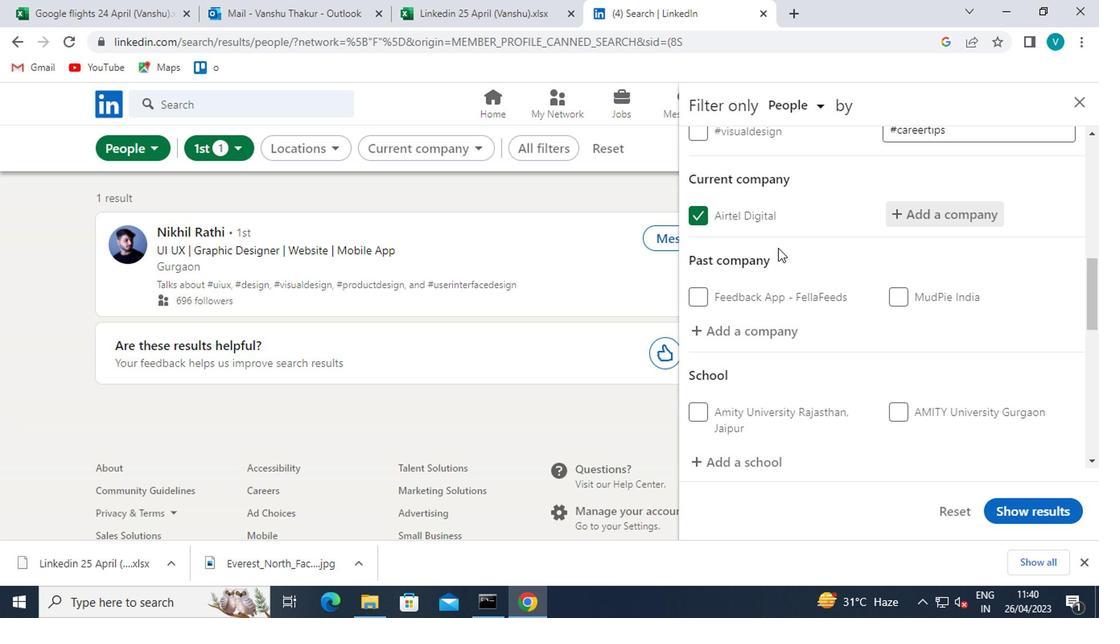 
Action: Mouse scrolled (777, 246) with delta (0, 0)
Screenshot: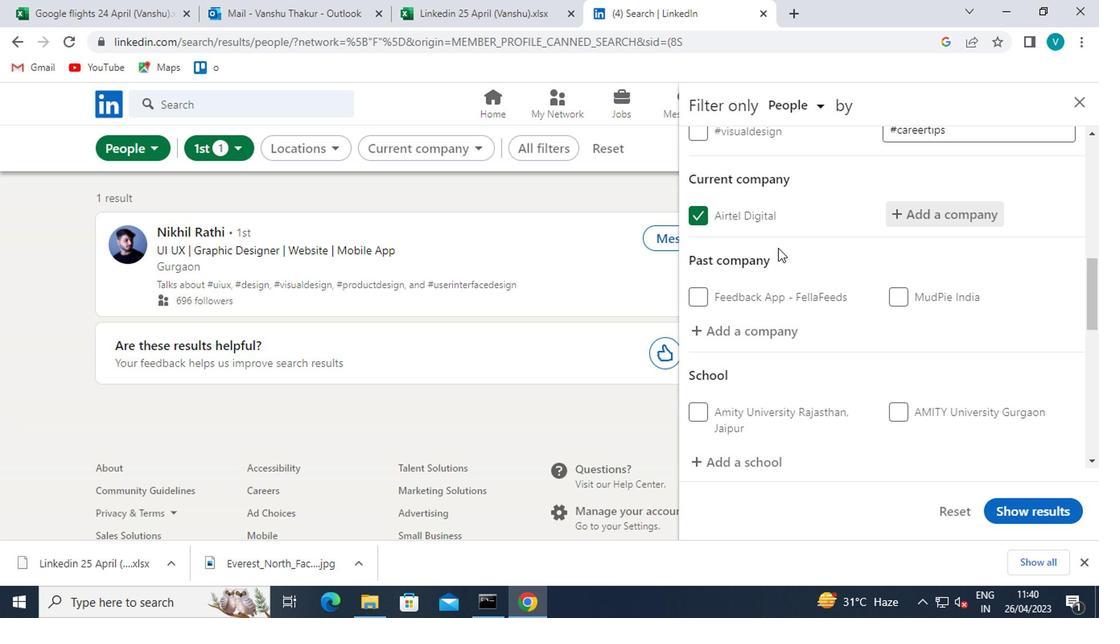 
Action: Mouse moved to (770, 291)
Screenshot: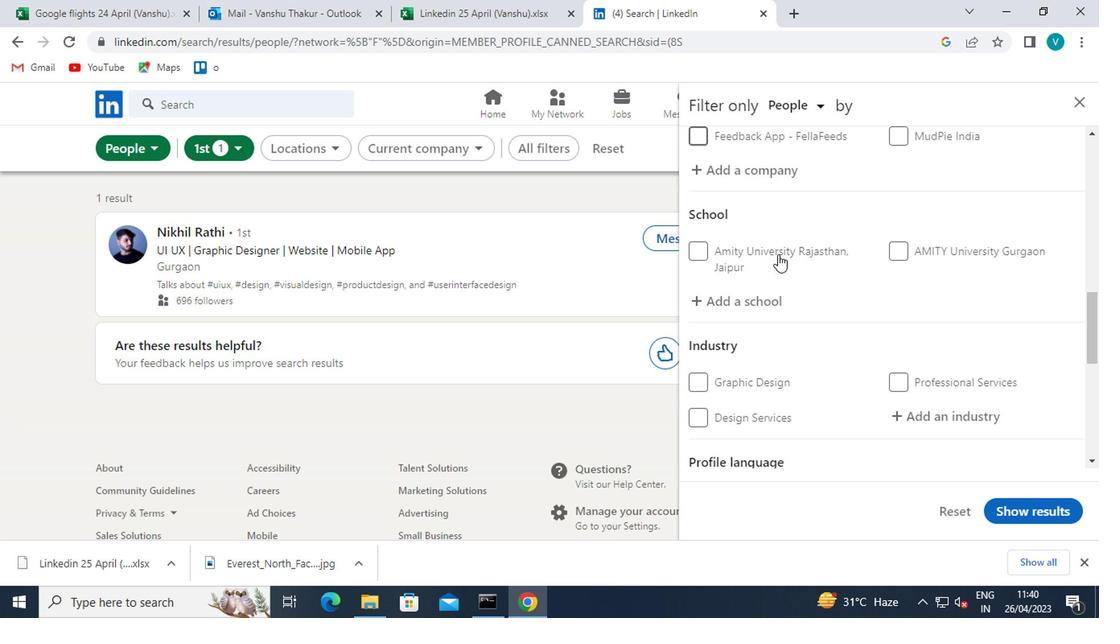 
Action: Mouse pressed left at (770, 291)
Screenshot: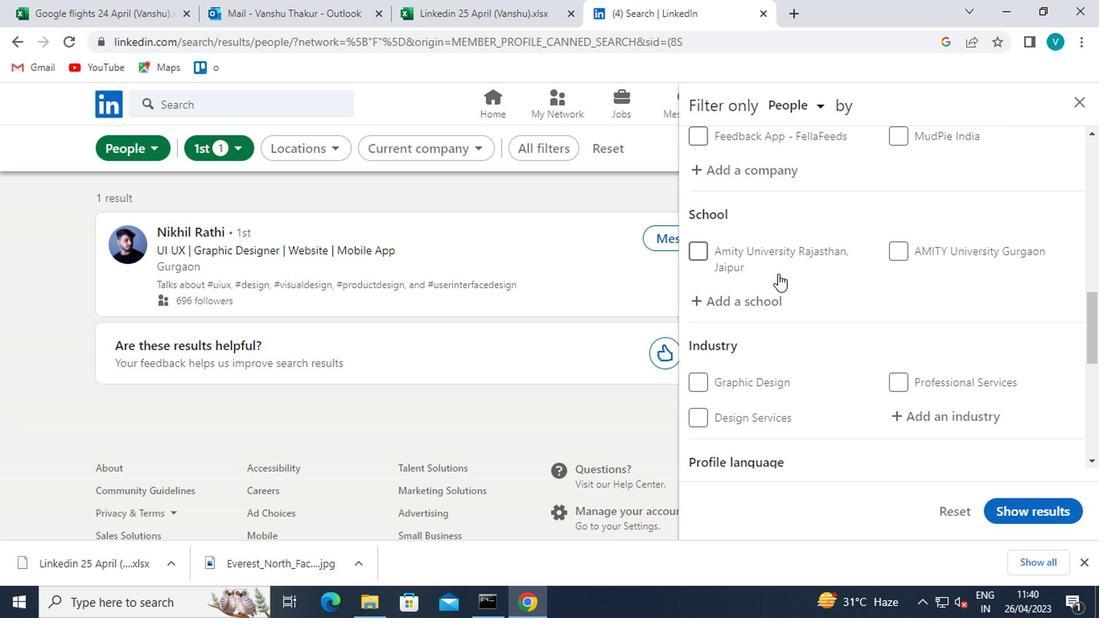 
Action: Key pressed <Key.shift>NSHM<Key.space><Key.shift>KNOWLEDGE<Key.space>
Screenshot: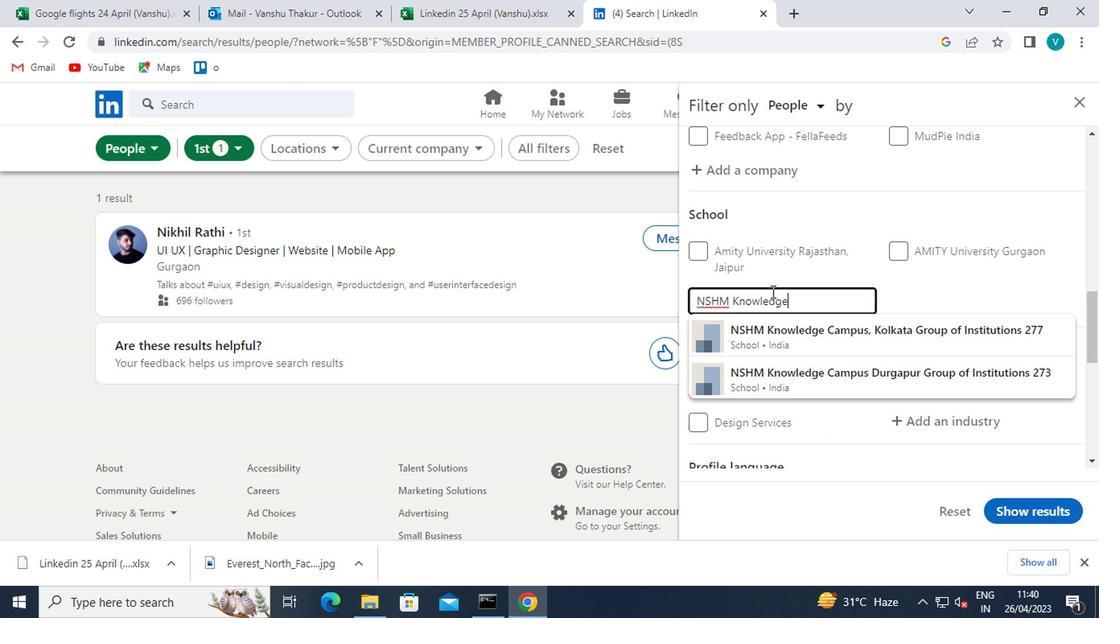 
Action: Mouse moved to (941, 333)
Screenshot: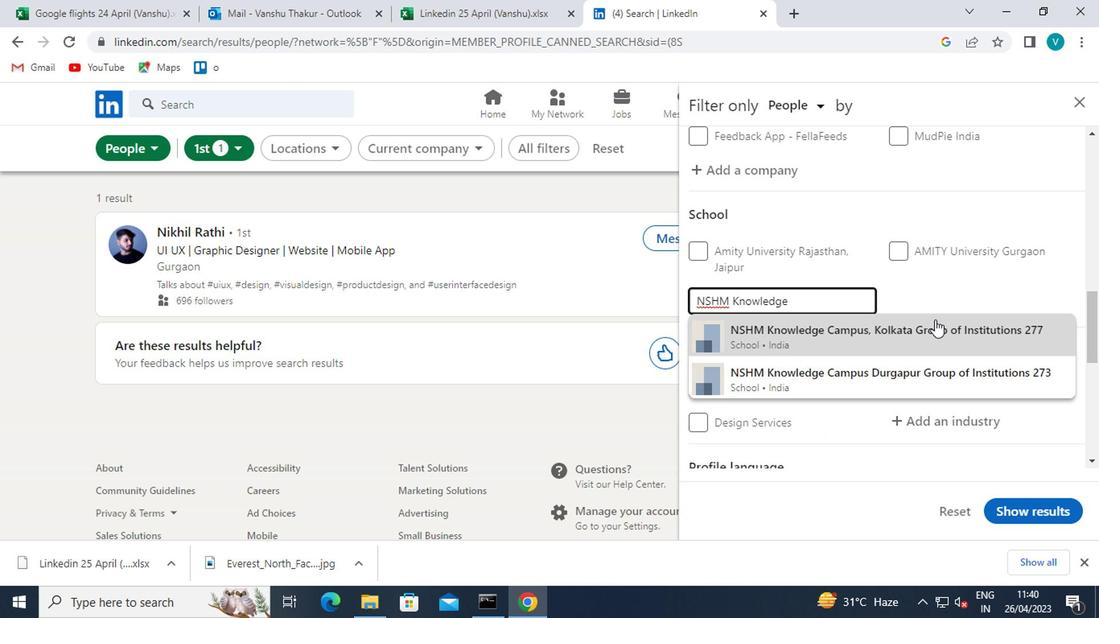 
Action: Mouse pressed left at (941, 333)
Screenshot: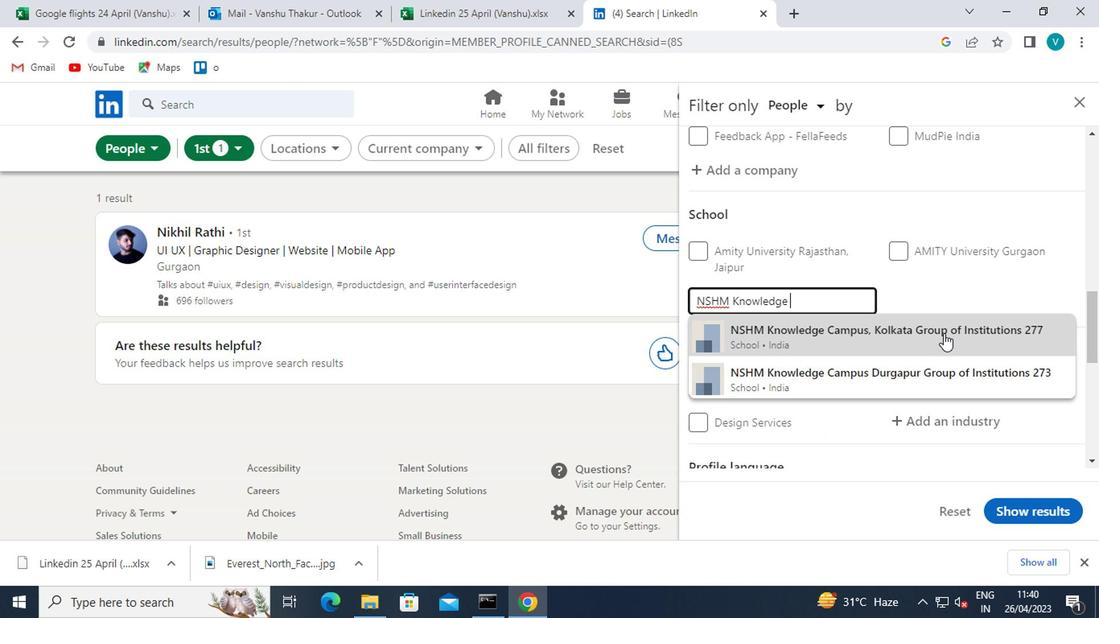 
Action: Mouse scrolled (941, 332) with delta (0, -1)
Screenshot: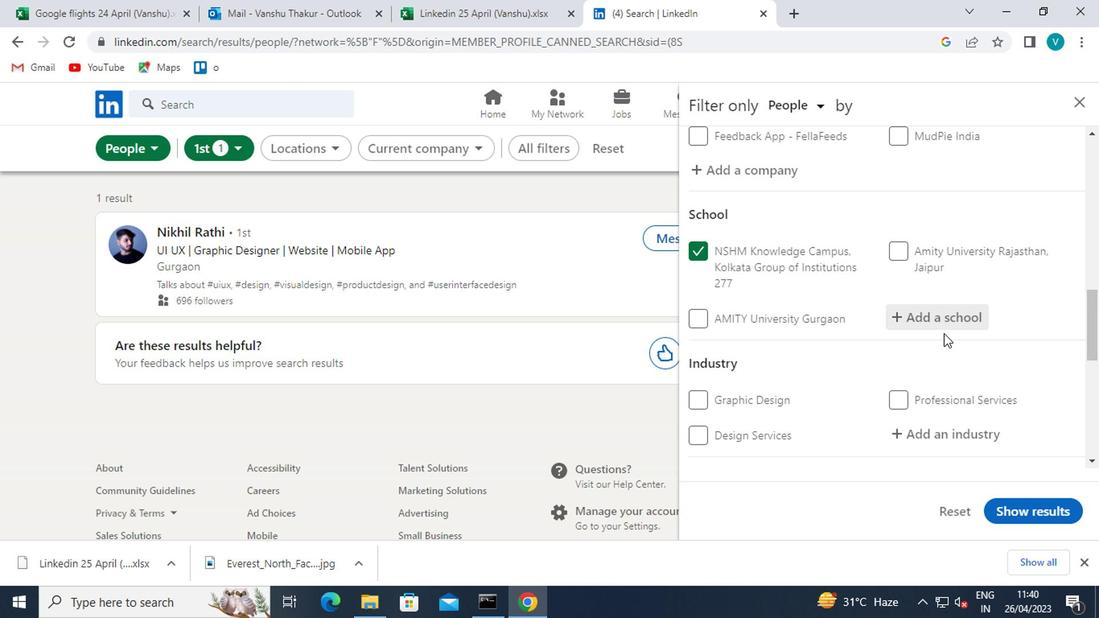 
Action: Mouse moved to (939, 360)
Screenshot: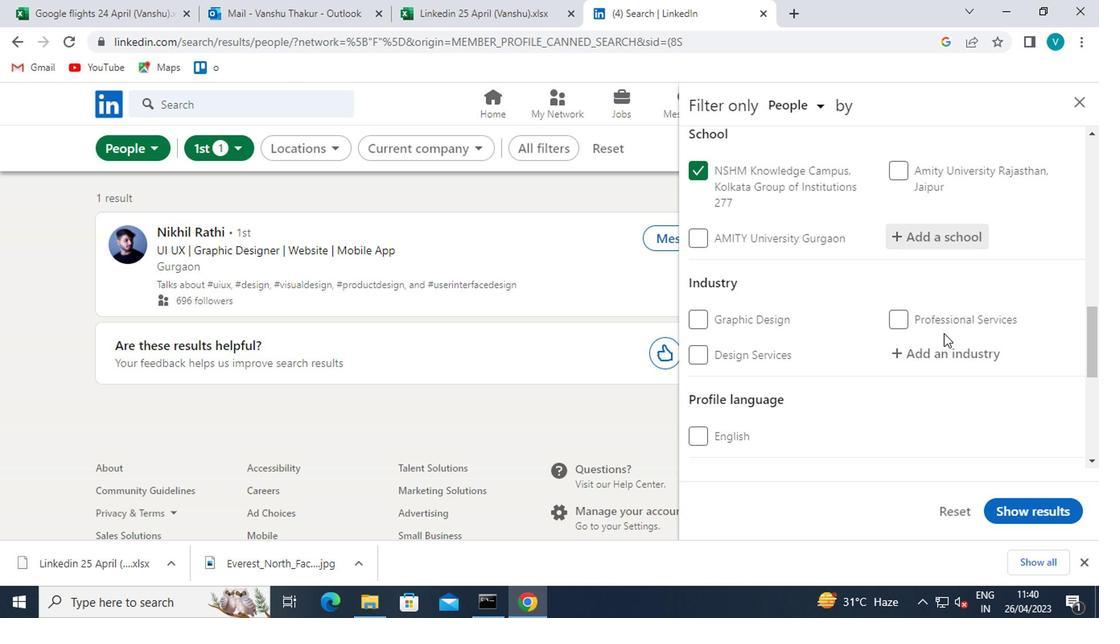 
Action: Mouse pressed left at (939, 360)
Screenshot: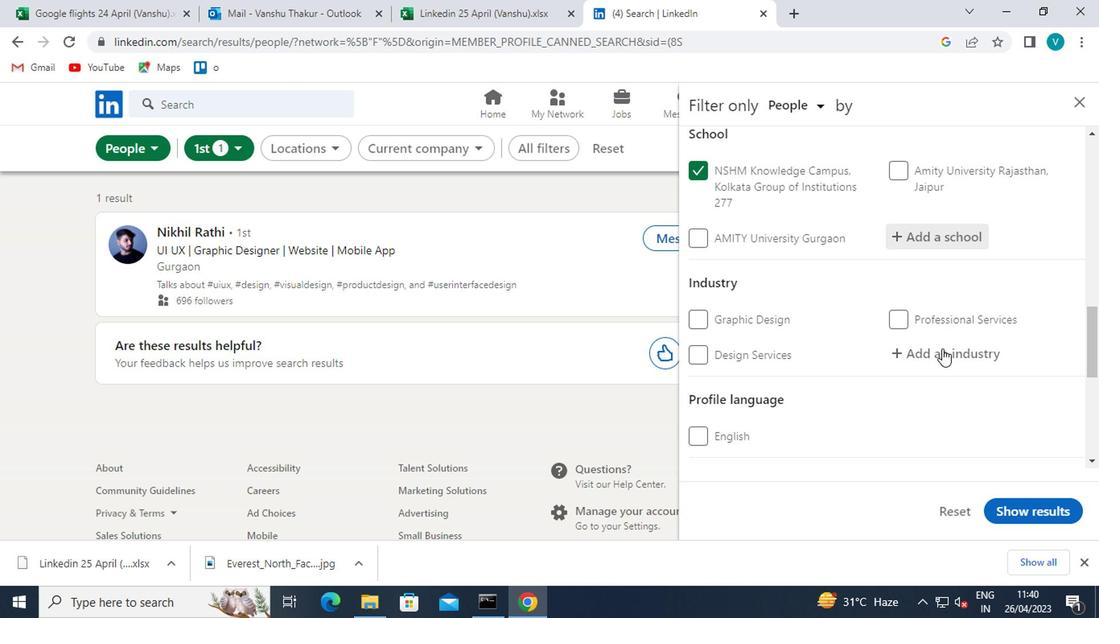 
Action: Key pressed <Key.shift>WHOLESALE<Key.space><Key.shift>MOTOR<Key.space>
Screenshot: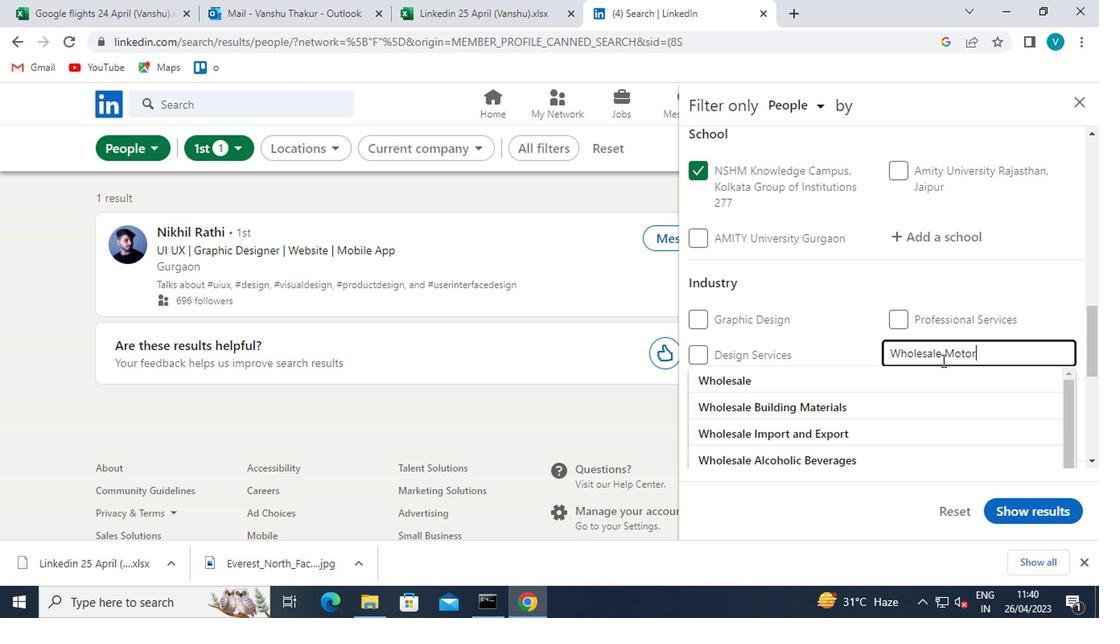 
Action: Mouse moved to (870, 380)
Screenshot: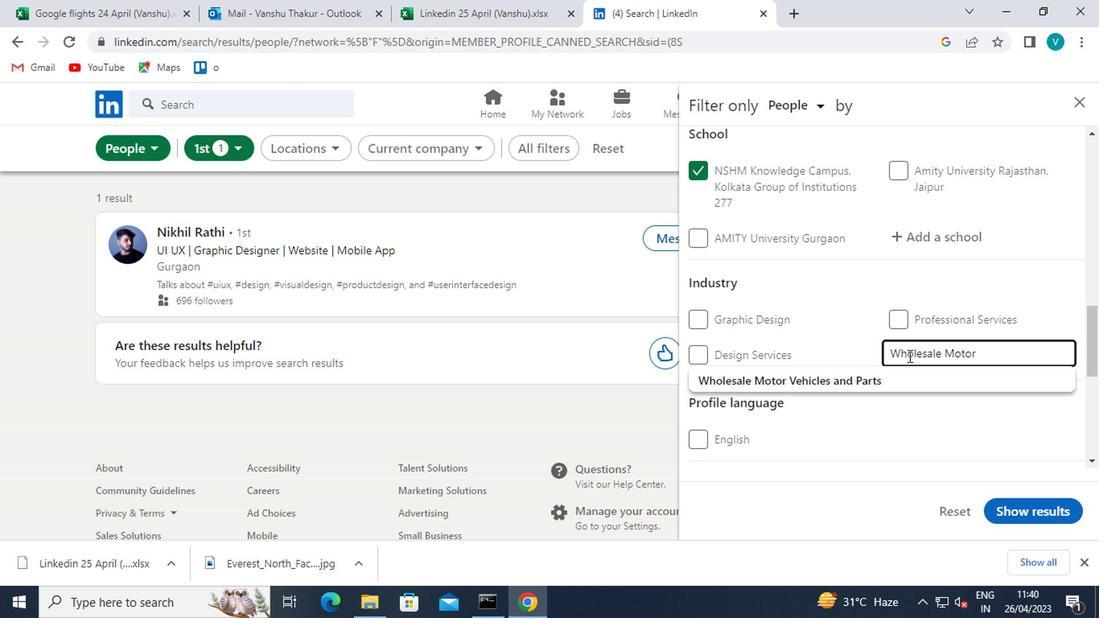 
Action: Mouse pressed left at (870, 380)
Screenshot: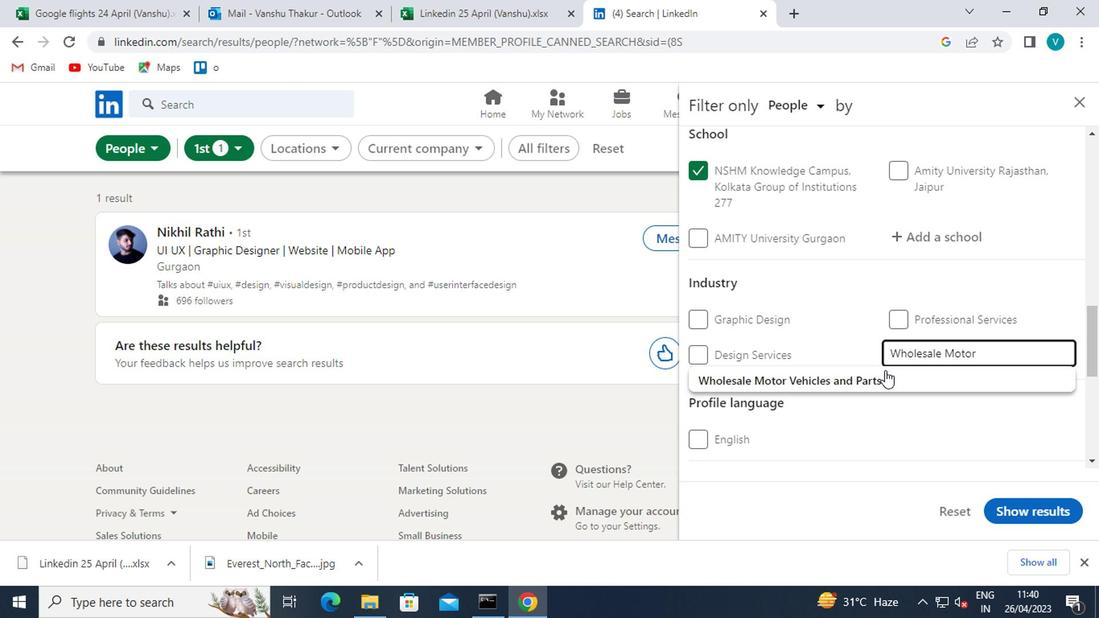 
Action: Mouse scrolled (870, 379) with delta (0, 0)
Screenshot: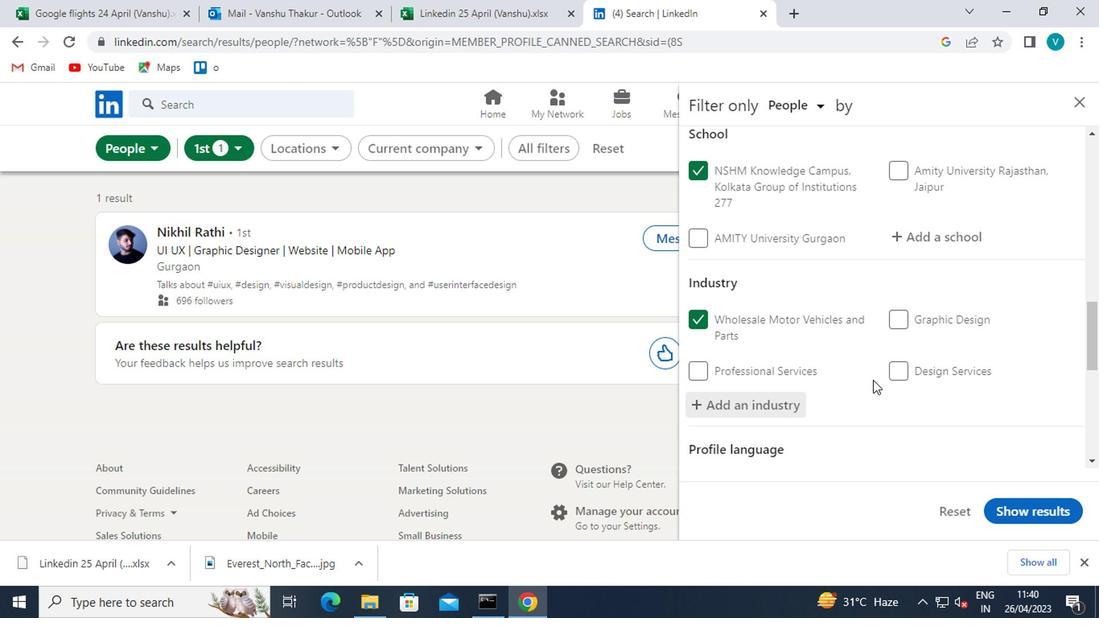 
Action: Mouse scrolled (870, 379) with delta (0, 0)
Screenshot: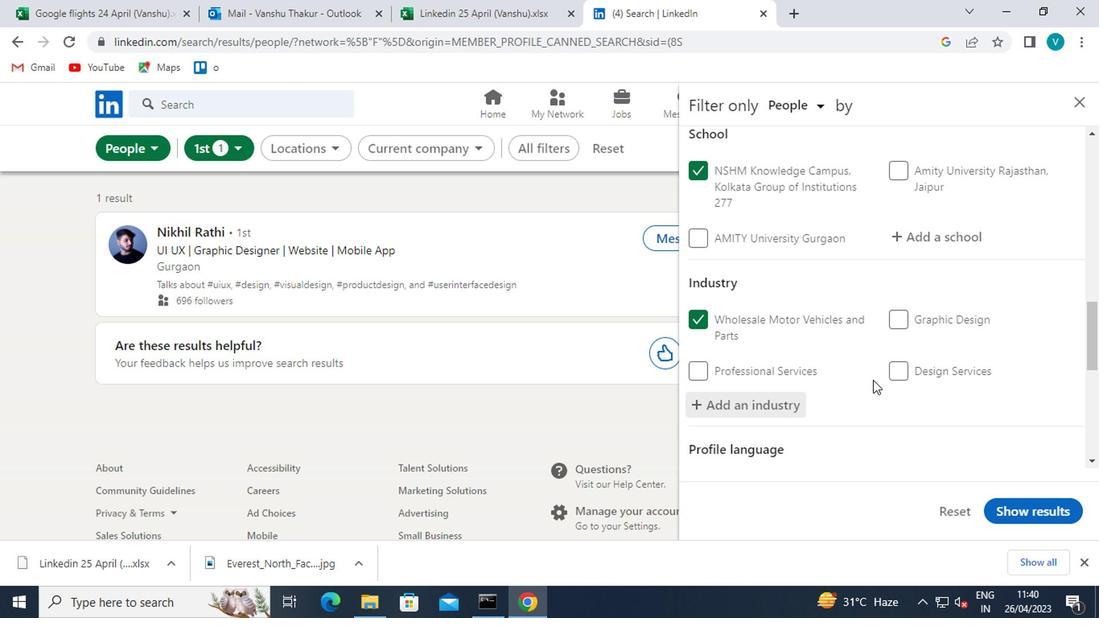 
Action: Mouse scrolled (870, 379) with delta (0, 0)
Screenshot: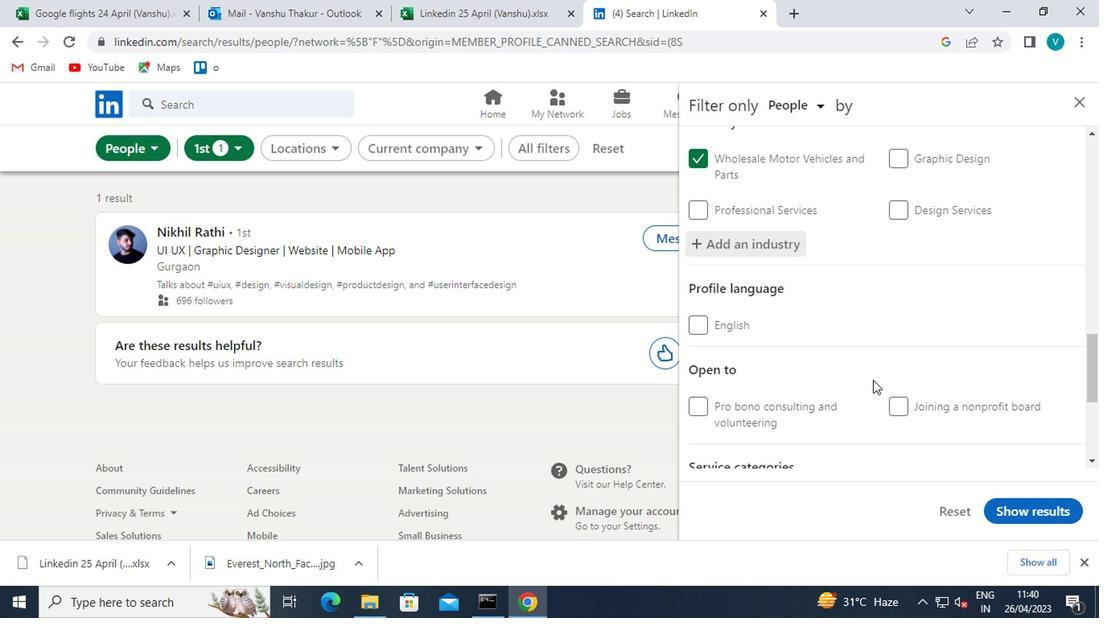 
Action: Mouse moved to (803, 396)
Screenshot: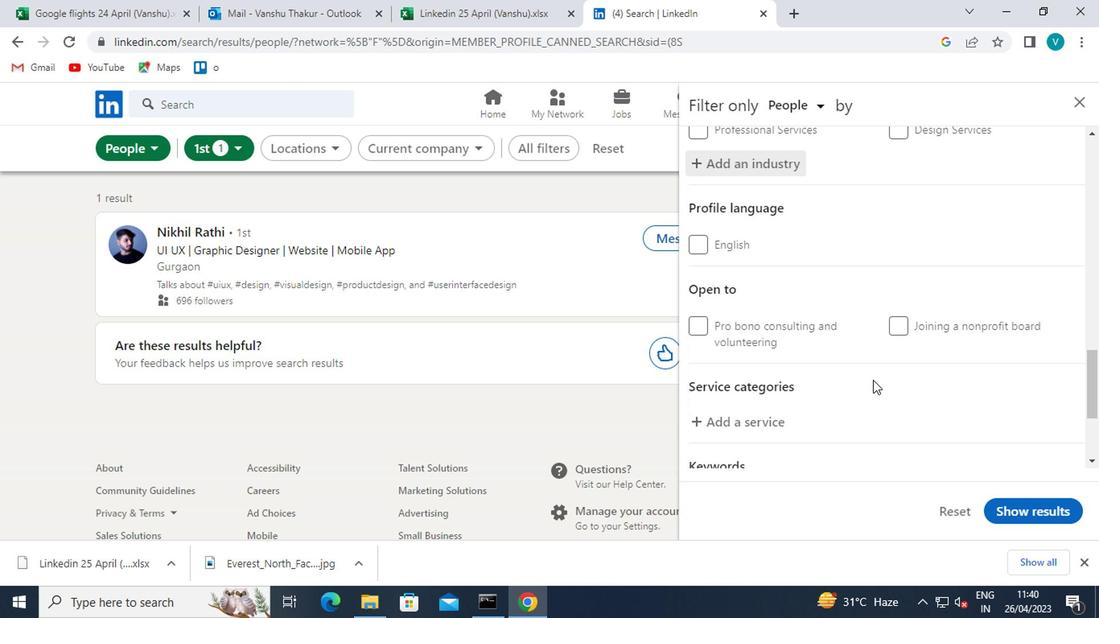 
Action: Mouse scrolled (803, 395) with delta (0, -1)
Screenshot: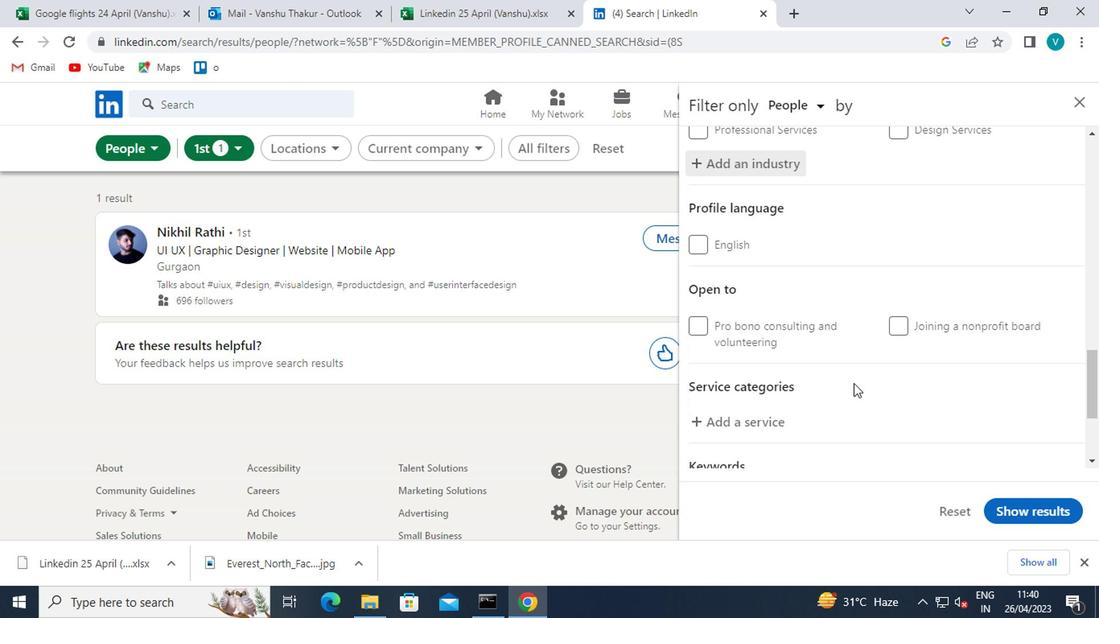
Action: Mouse scrolled (803, 395) with delta (0, -1)
Screenshot: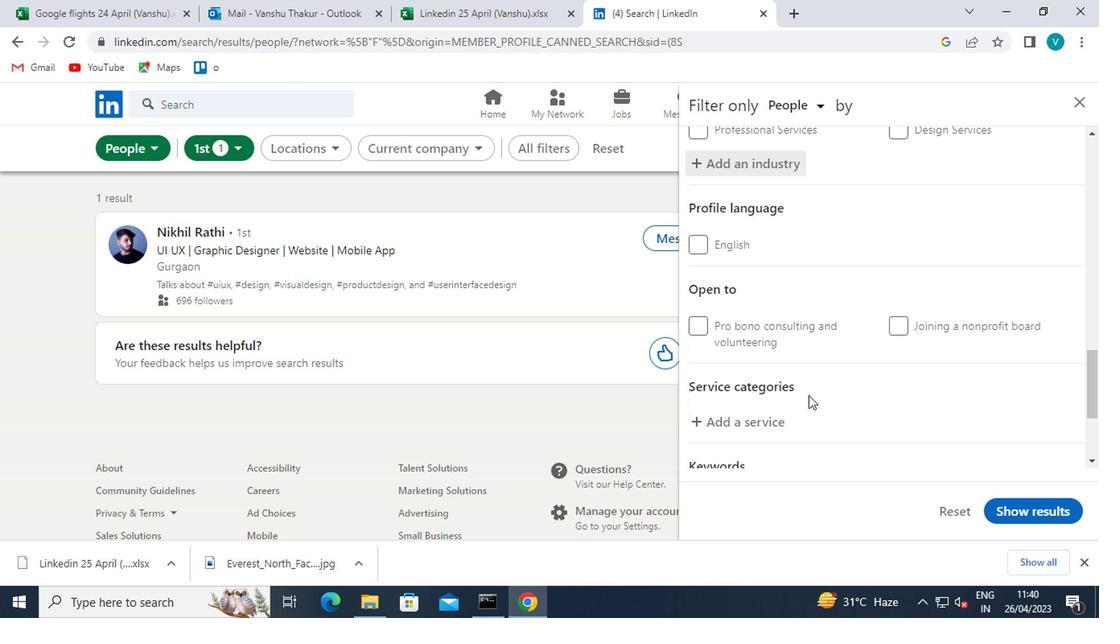 
Action: Mouse moved to (747, 258)
Screenshot: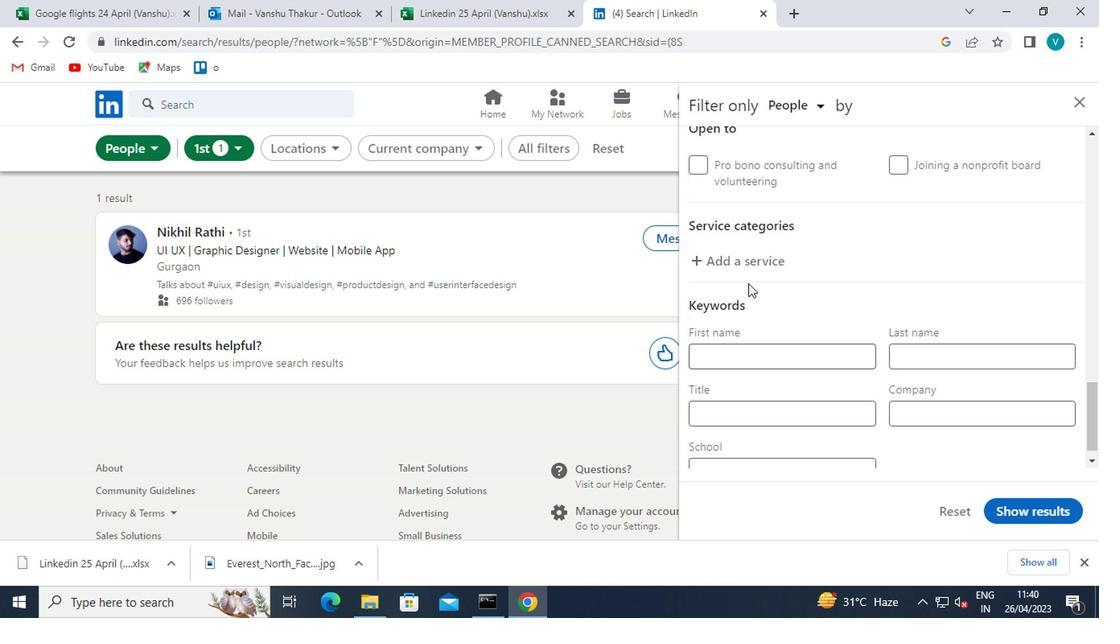 
Action: Mouse pressed left at (747, 258)
Screenshot: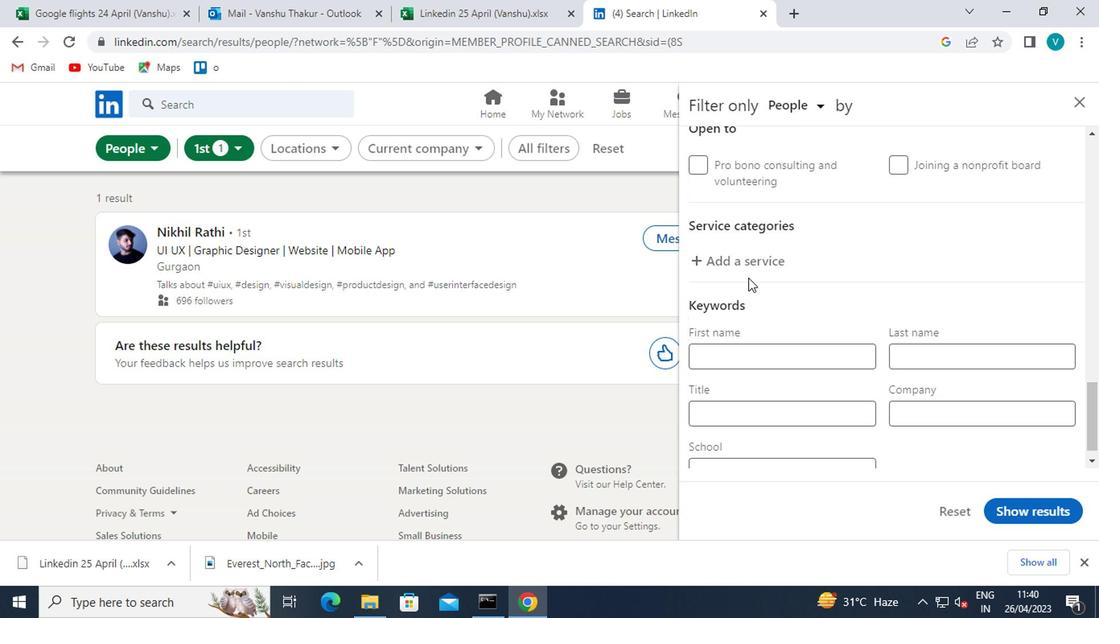 
Action: Key pressed <Key.shift>HR<Key.space><Key.shift>CON
Screenshot: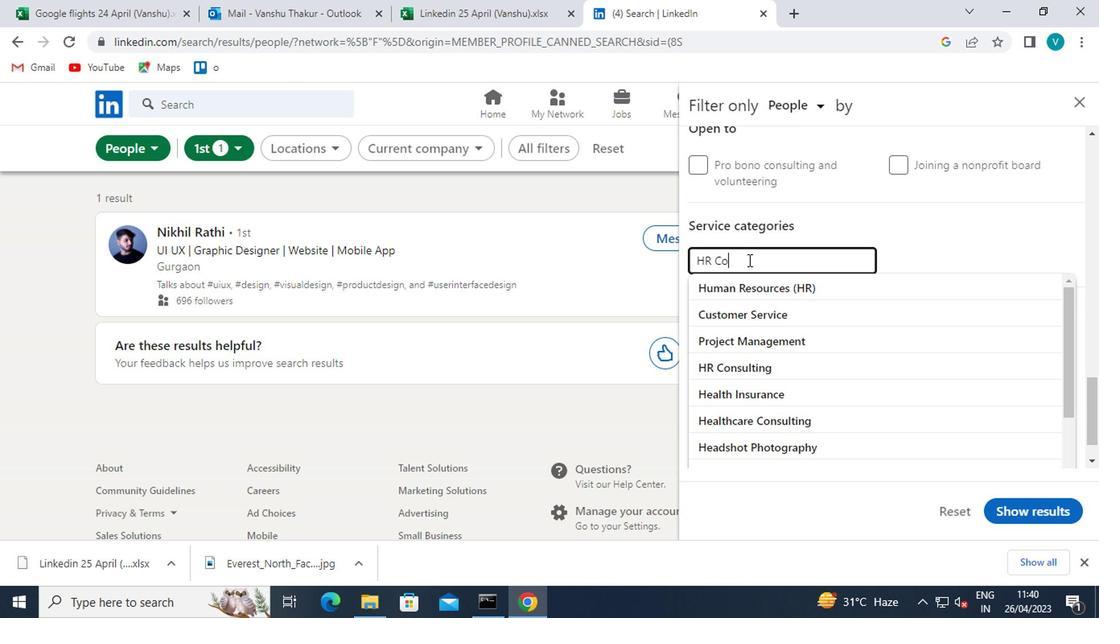 
Action: Mouse moved to (737, 278)
Screenshot: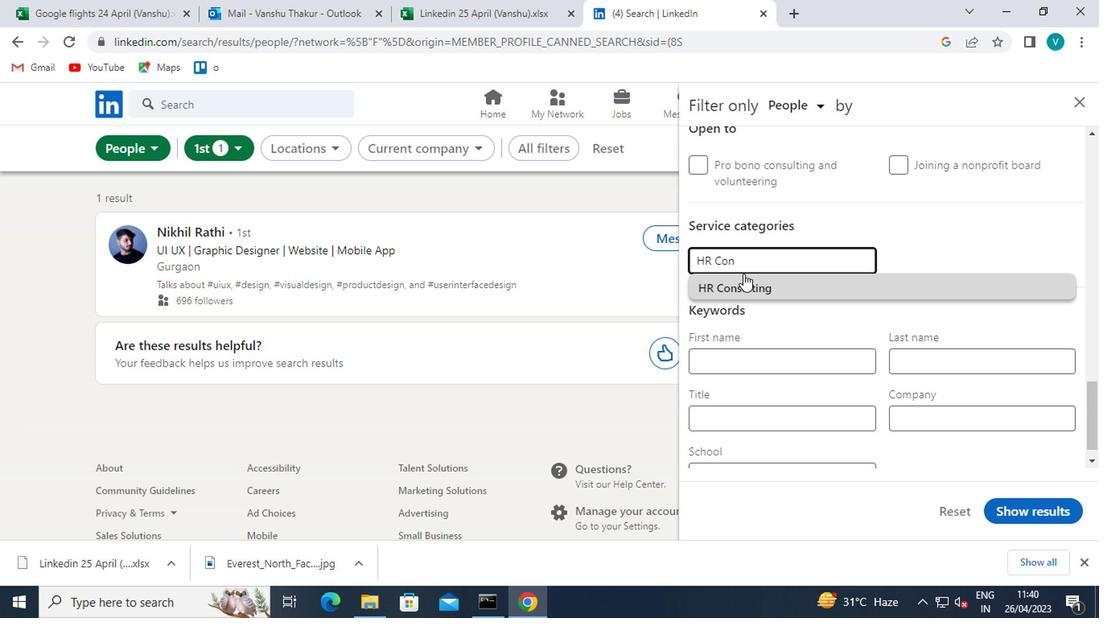 
Action: Mouse pressed left at (737, 278)
Screenshot: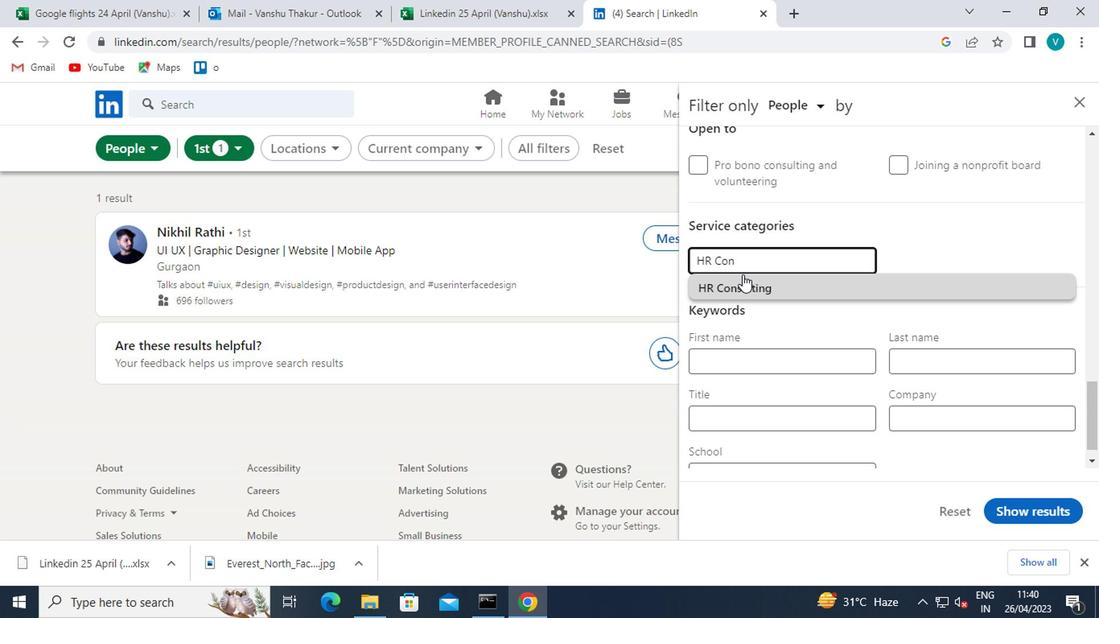 
Action: Mouse moved to (737, 278)
Screenshot: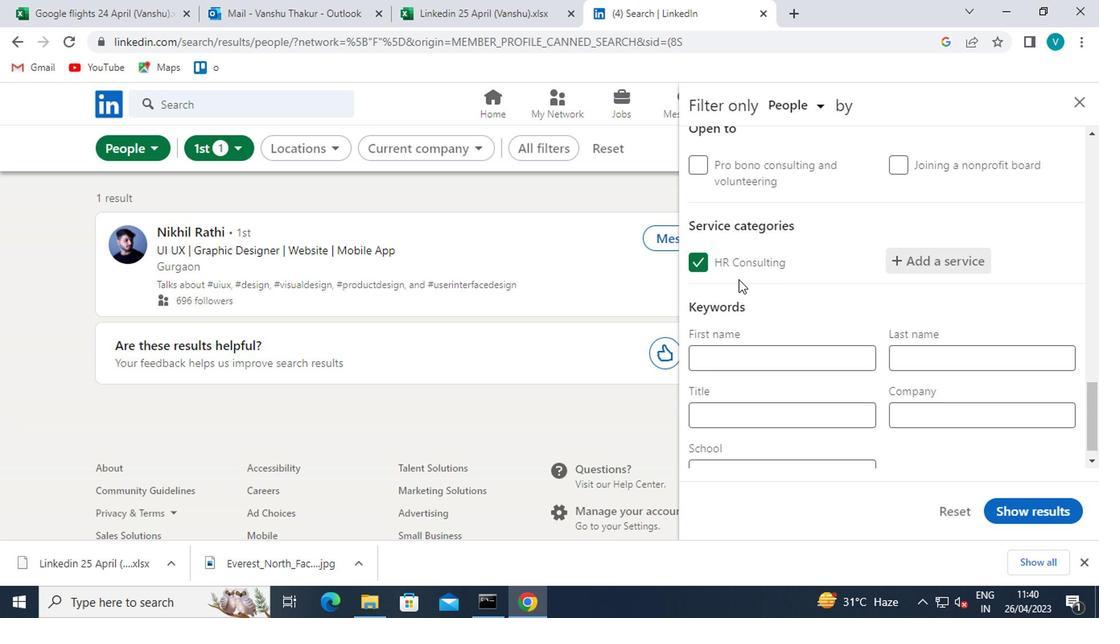 
Action: Mouse scrolled (737, 277) with delta (0, 0)
Screenshot: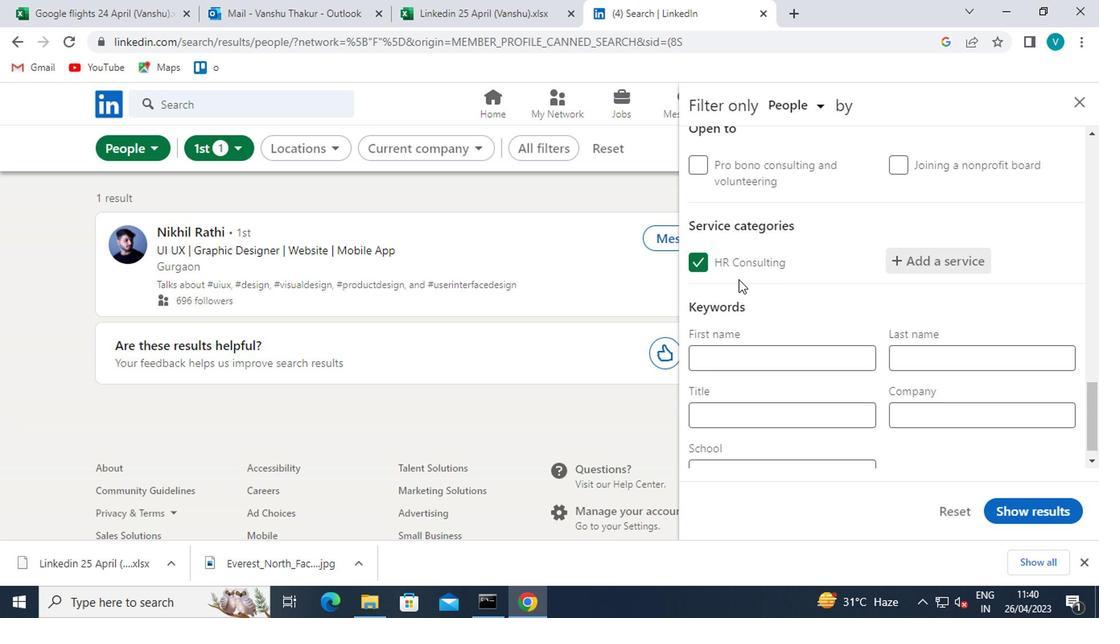 
Action: Mouse scrolled (737, 277) with delta (0, 0)
Screenshot: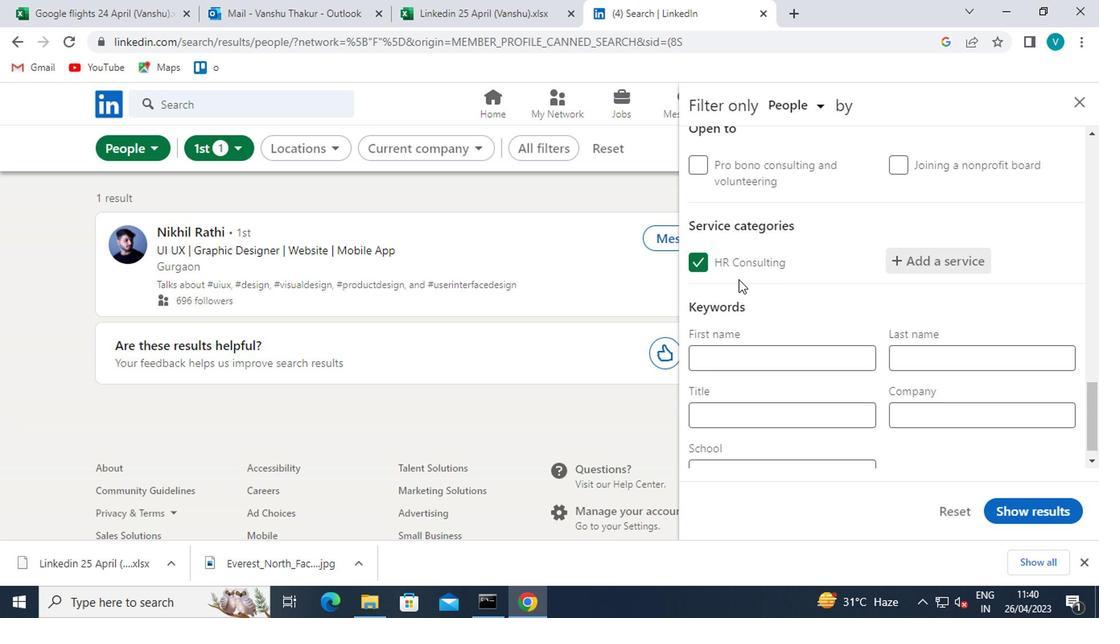 
Action: Mouse moved to (740, 377)
Screenshot: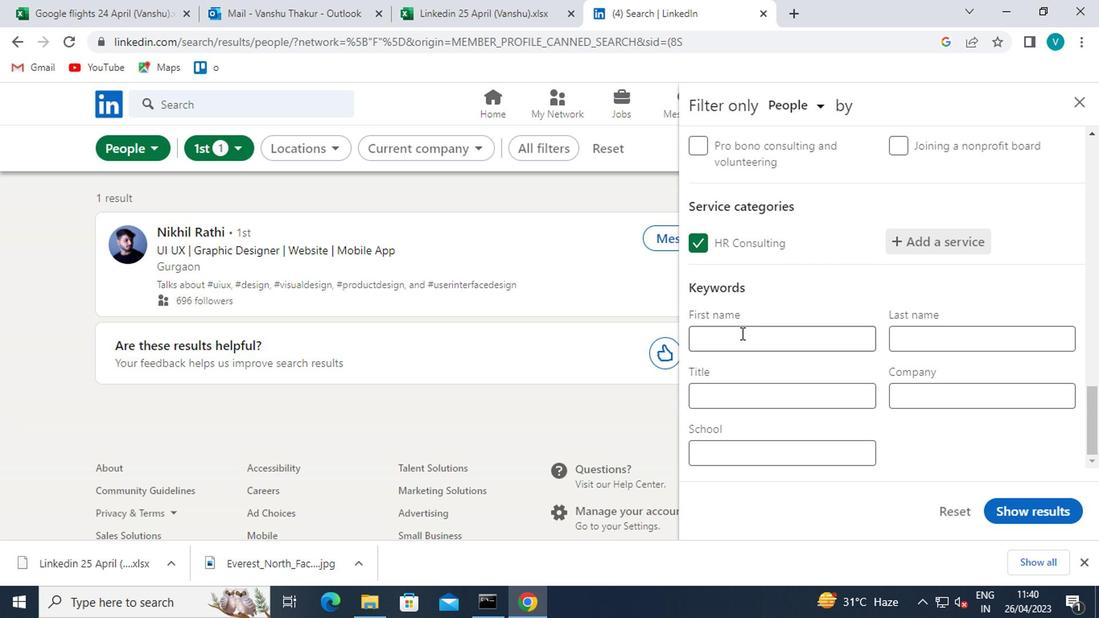 
Action: Mouse pressed left at (740, 377)
Screenshot: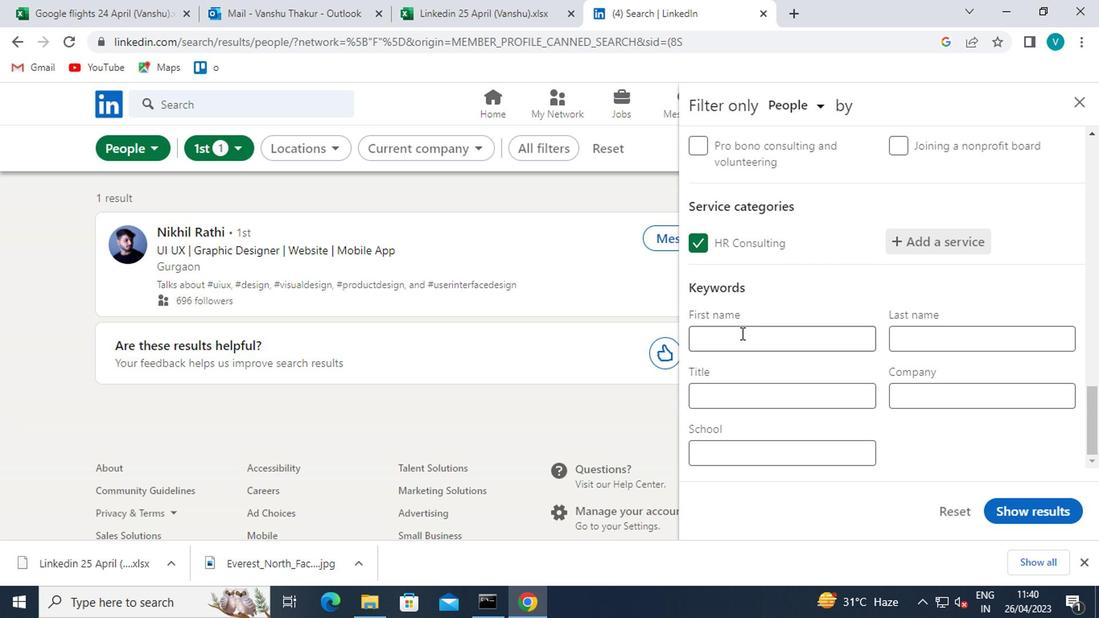 
Action: Mouse moved to (743, 381)
Screenshot: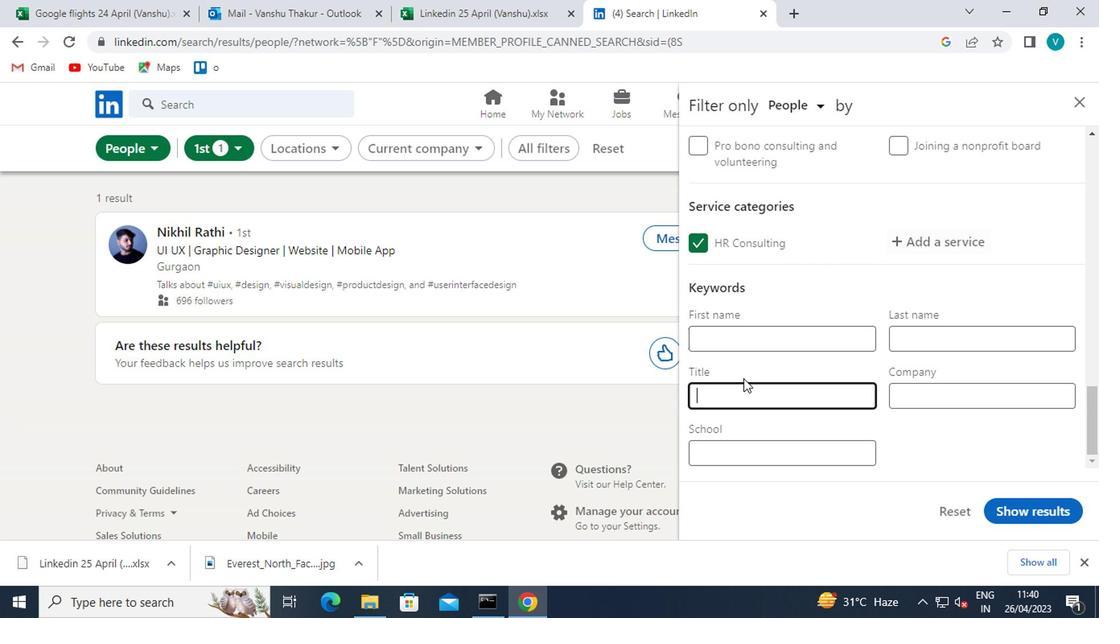 
Action: Key pressed <Key.shift>BUS<Key.space><Key.shift>DRIB<Key.backspace><Key.backspace><Key.backspace>RIVER
Screenshot: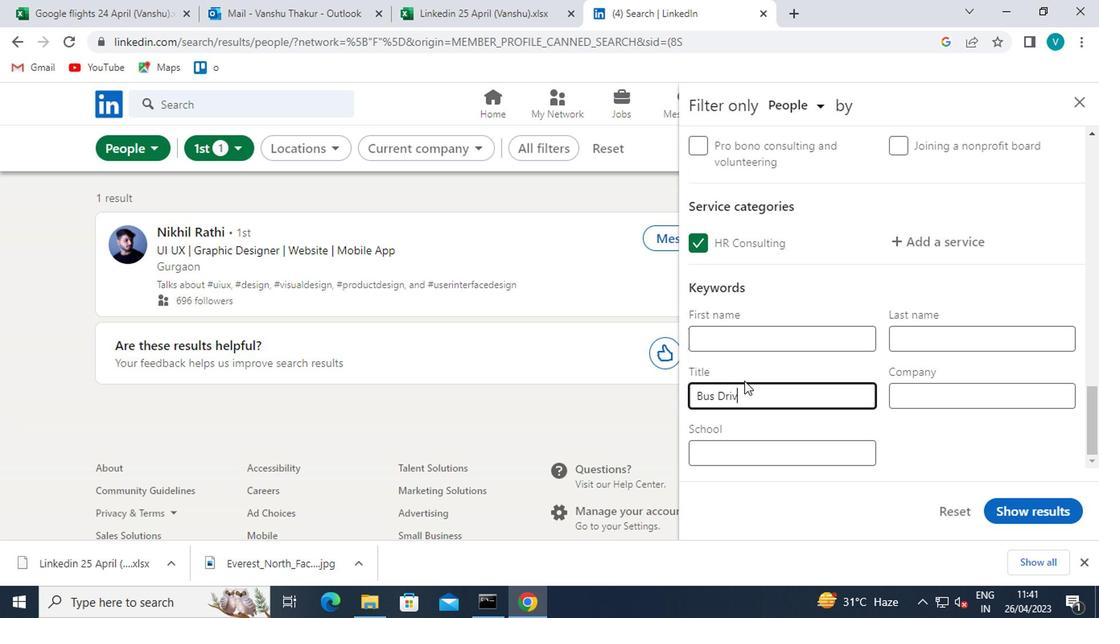 
Action: Mouse moved to (1022, 521)
Screenshot: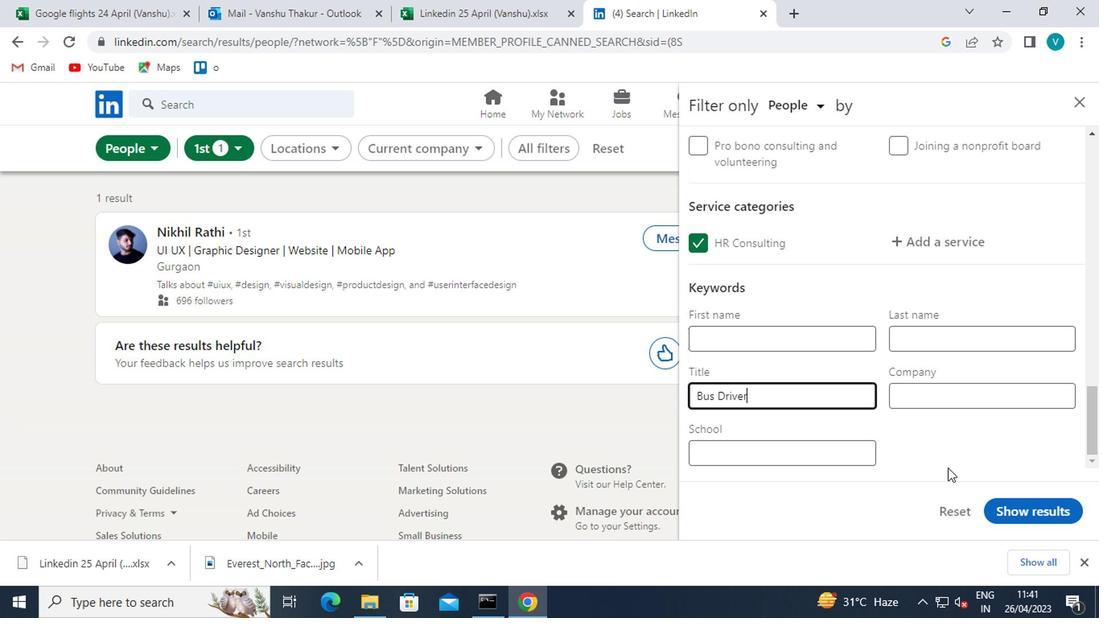 
Action: Mouse pressed left at (1022, 521)
Screenshot: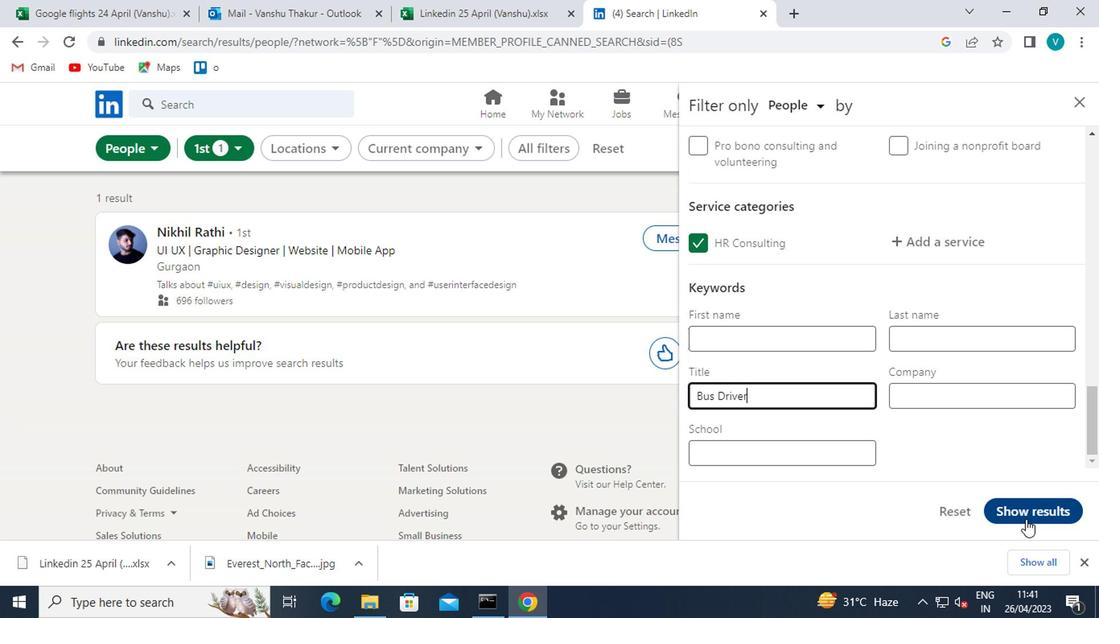
